 Task: Add an event with the title Project Retrospective, date '2024/03/14', time 8:00 AM to 10:00 AMand add a description: Join us at the Networking Mixer Event and unlock a world of professional opportunities. Connect with like-minded individuals, expand your network, and forge relationships that can propel your career to new heights. With a diverse group of professionals in attendance, you will leave inspired, informed, and equipped with valuable connections to support your professional journey., put the event into Green category . Add location for the event as: 789 Clerigos Church, Porto, Portugal, logged in from the account softage.1@softage.netand send the event invitation to softage.9@softage.net and softage.10@softage.net. Set a reminder for the event 1 hour before
Action: Mouse moved to (74, 86)
Screenshot: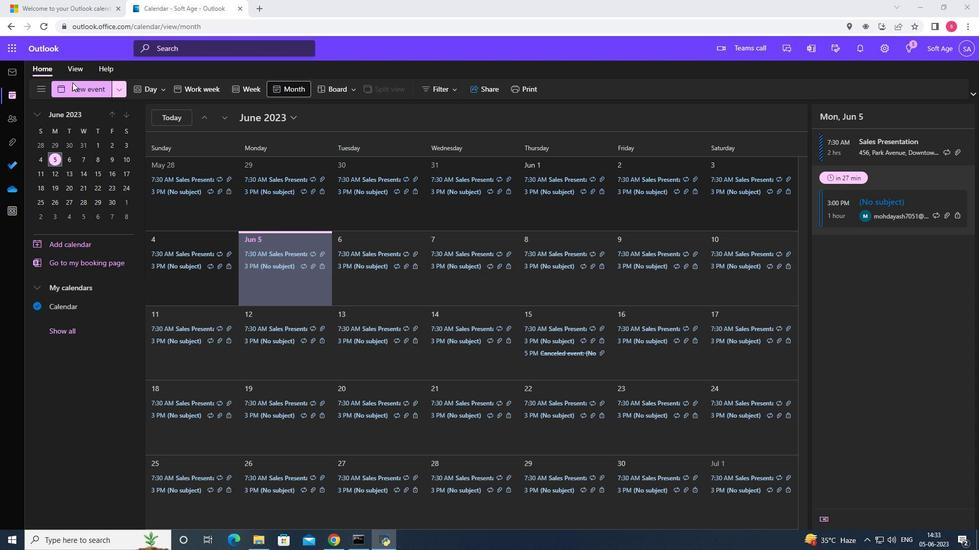
Action: Mouse pressed left at (74, 86)
Screenshot: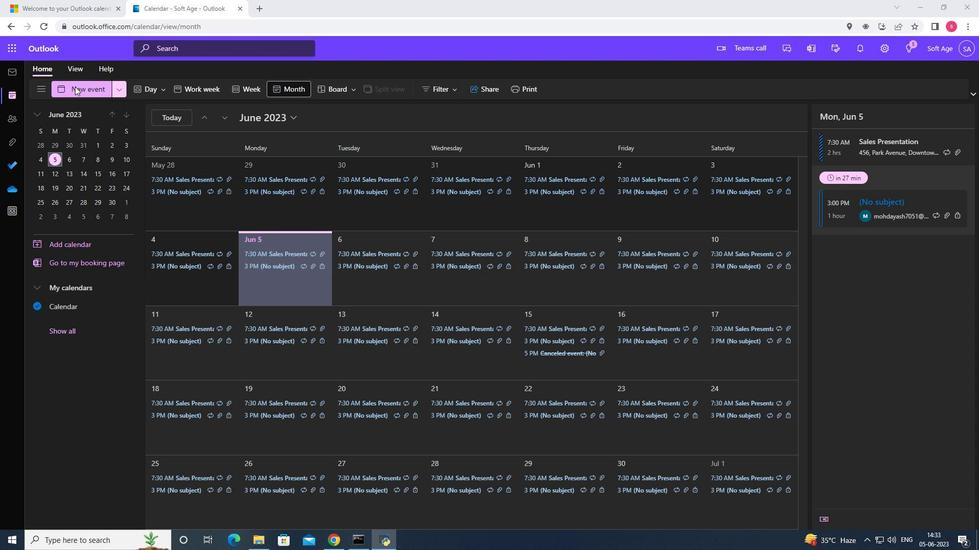 
Action: Mouse moved to (322, 147)
Screenshot: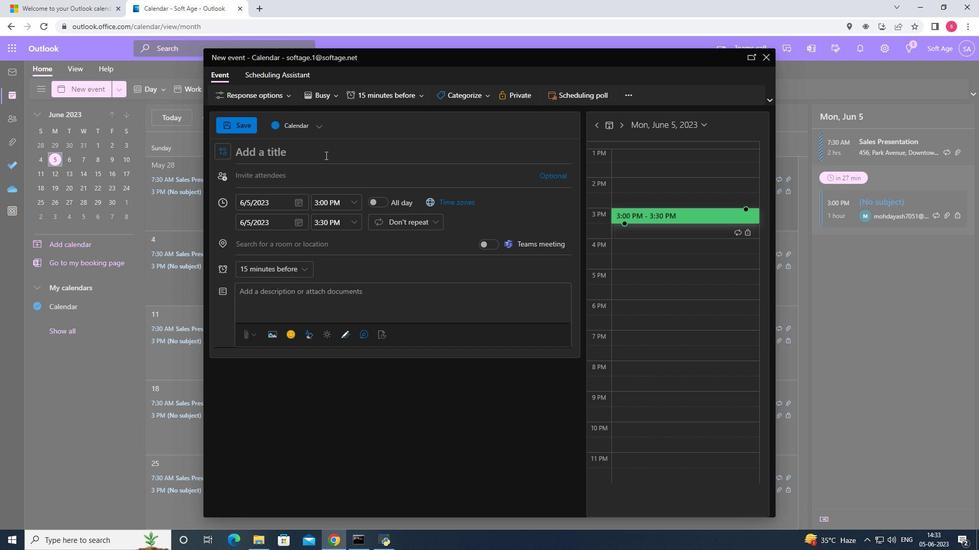 
Action: Mouse pressed left at (322, 147)
Screenshot: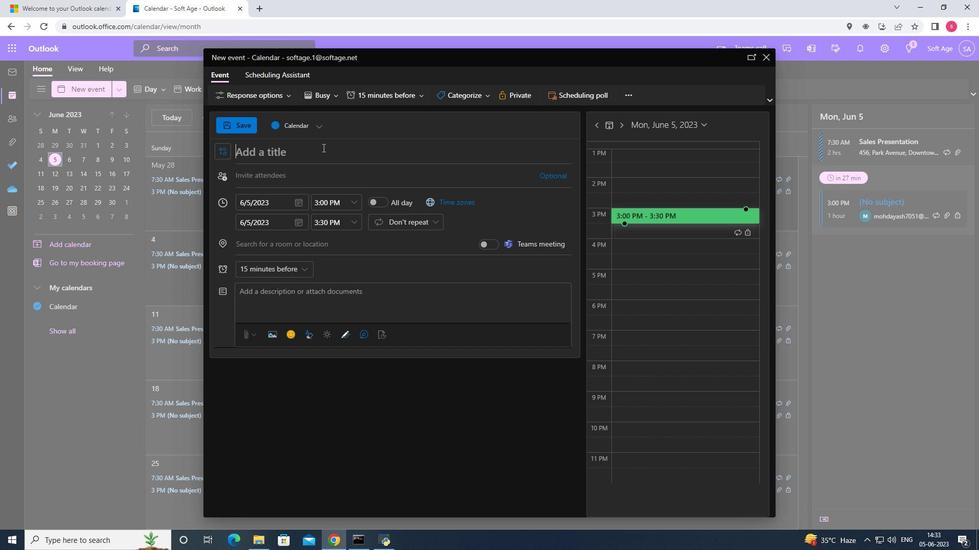 
Action: Key pressed <Key.shift>R<Key.backspace><Key.shift>Project<Key.space><Key.shift><Key.shift>Res<Key.backspace>trospective
Screenshot: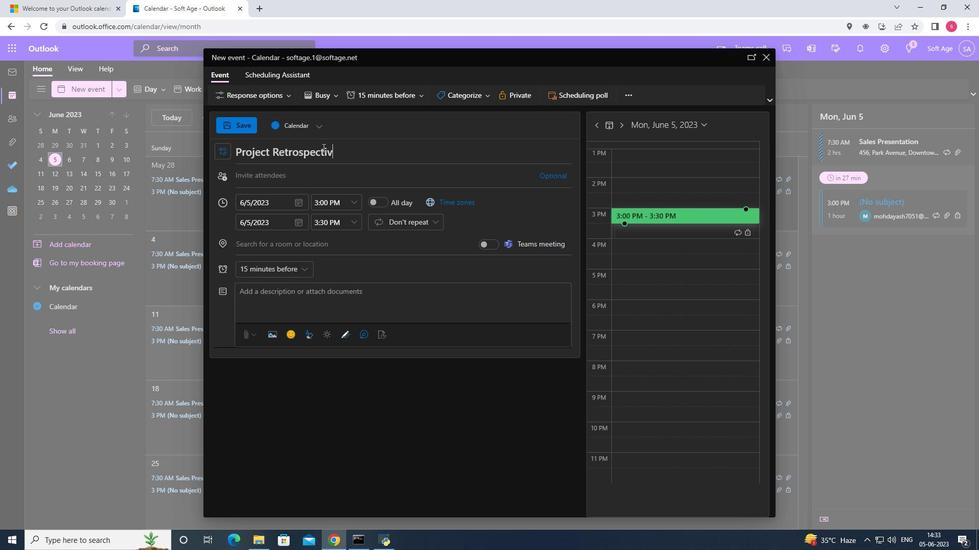 
Action: Mouse moved to (300, 206)
Screenshot: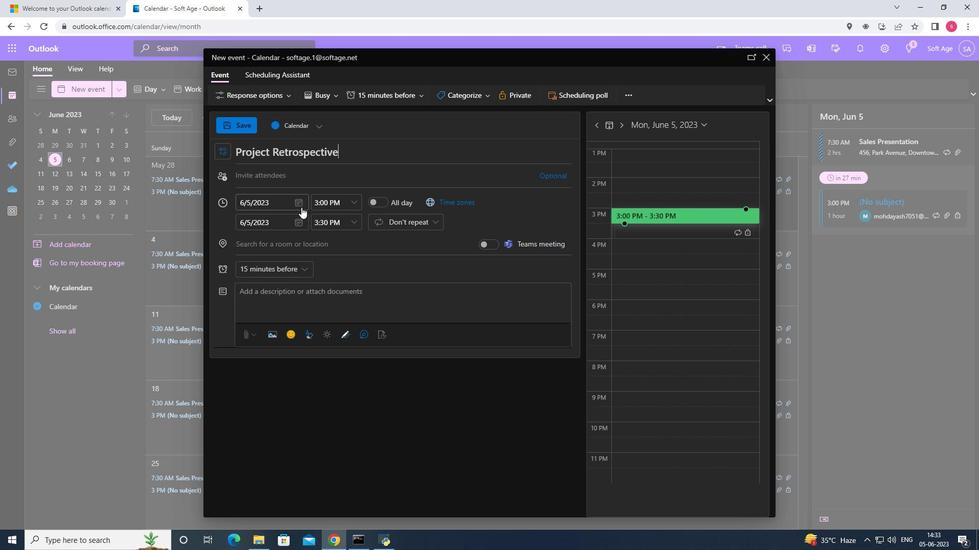 
Action: Mouse pressed left at (300, 206)
Screenshot: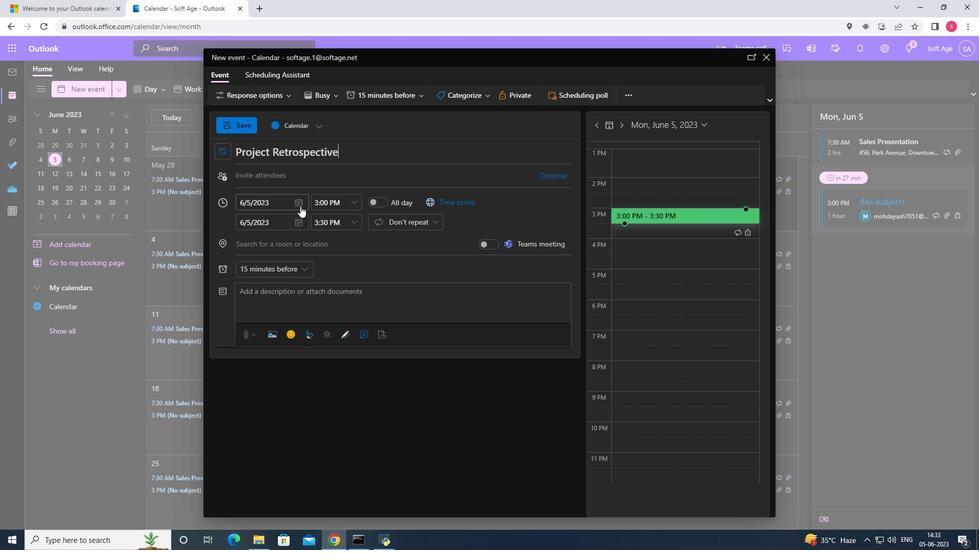 
Action: Mouse moved to (340, 221)
Screenshot: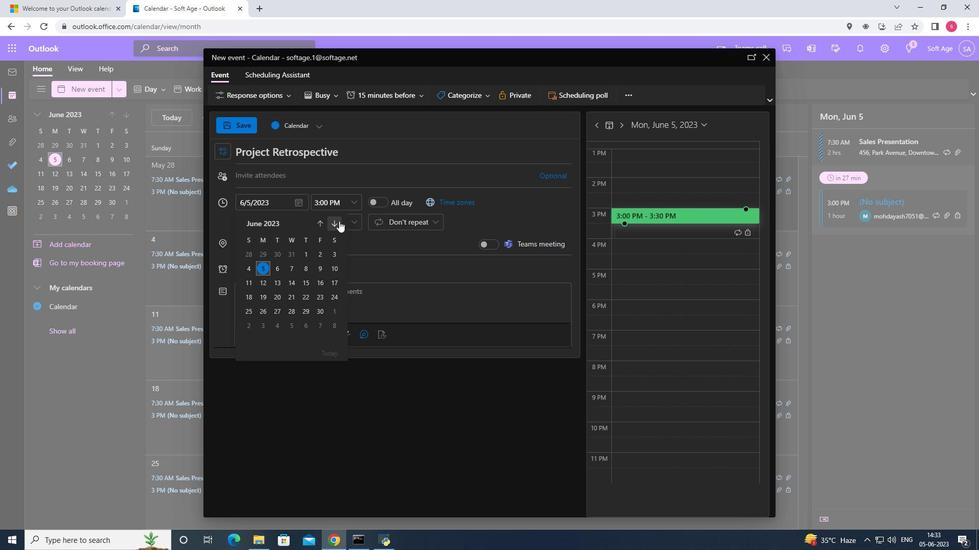 
Action: Mouse pressed left at (340, 221)
Screenshot: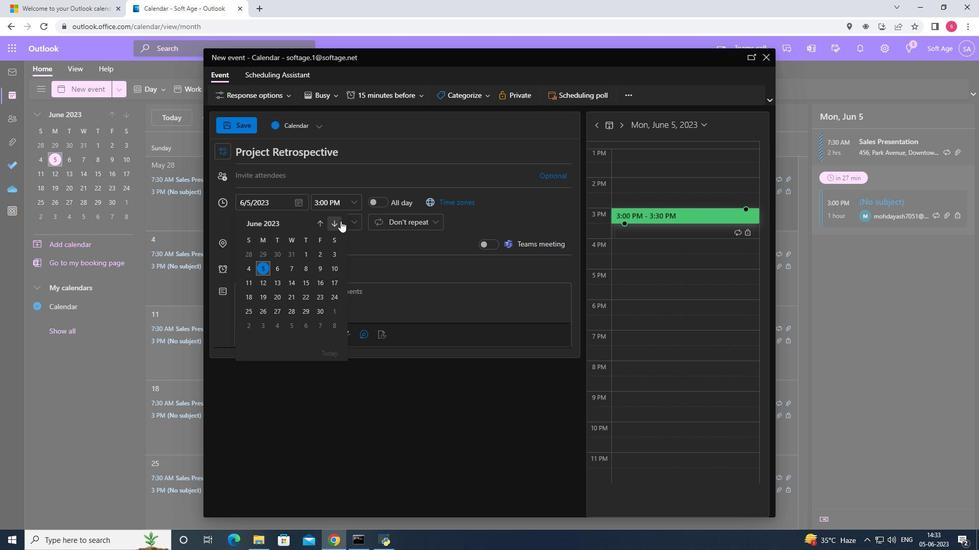
Action: Mouse pressed left at (340, 221)
Screenshot: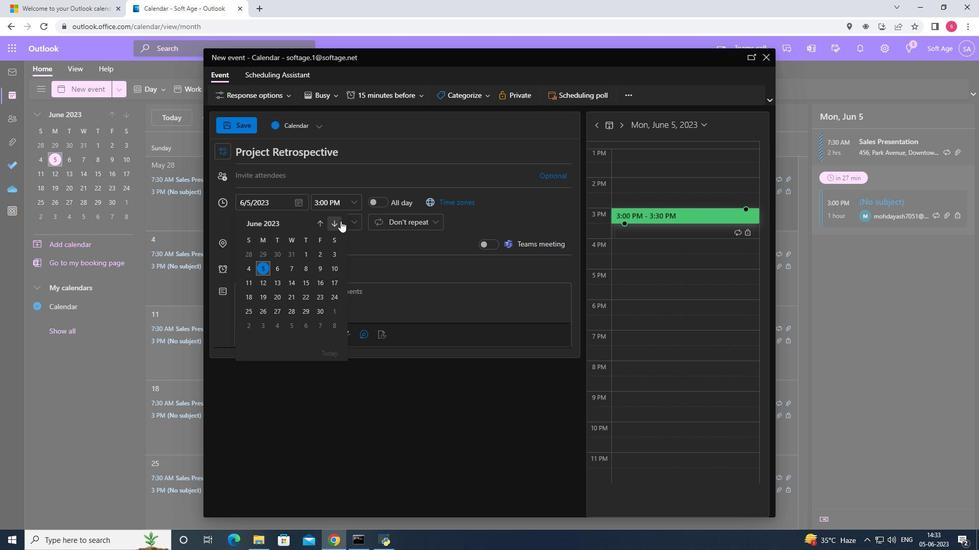 
Action: Mouse pressed left at (340, 221)
Screenshot: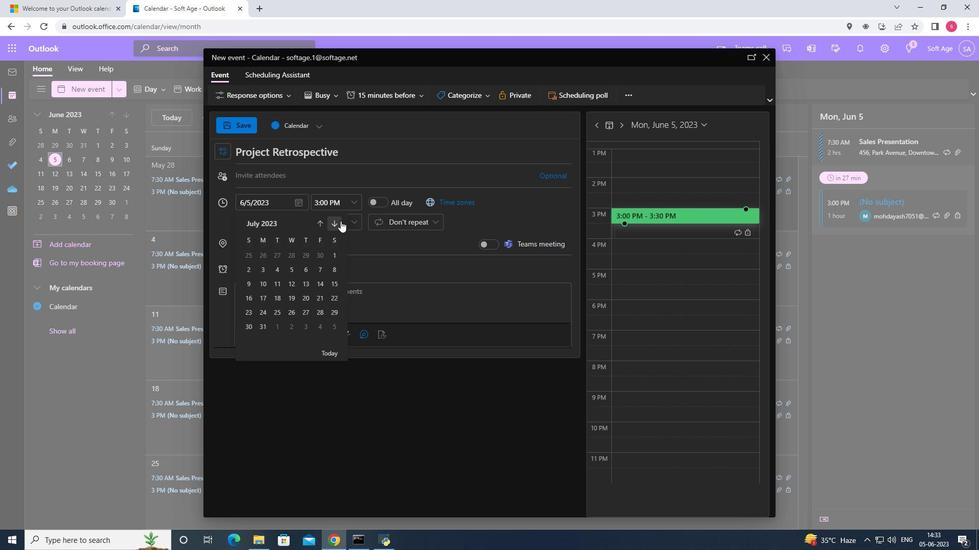 
Action: Mouse pressed left at (340, 221)
Screenshot: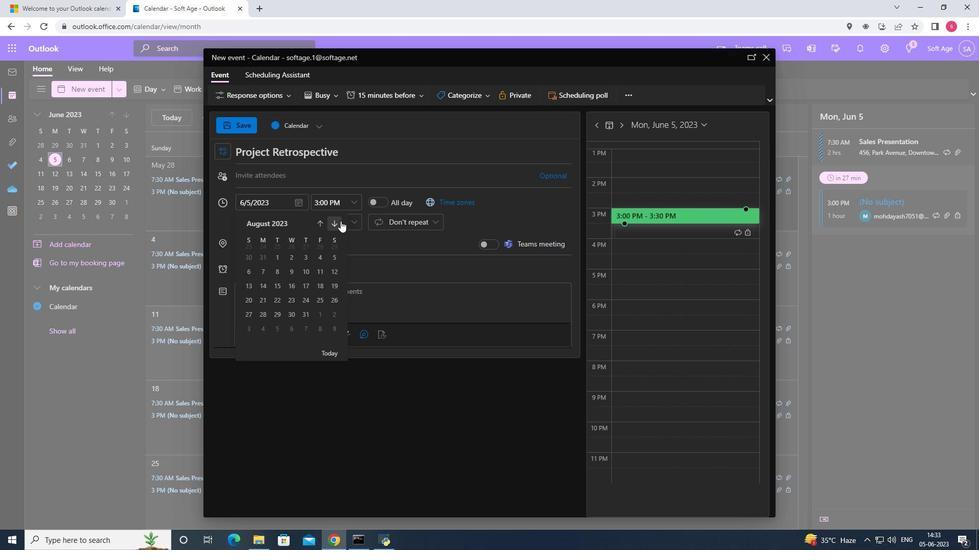 
Action: Mouse moved to (340, 221)
Screenshot: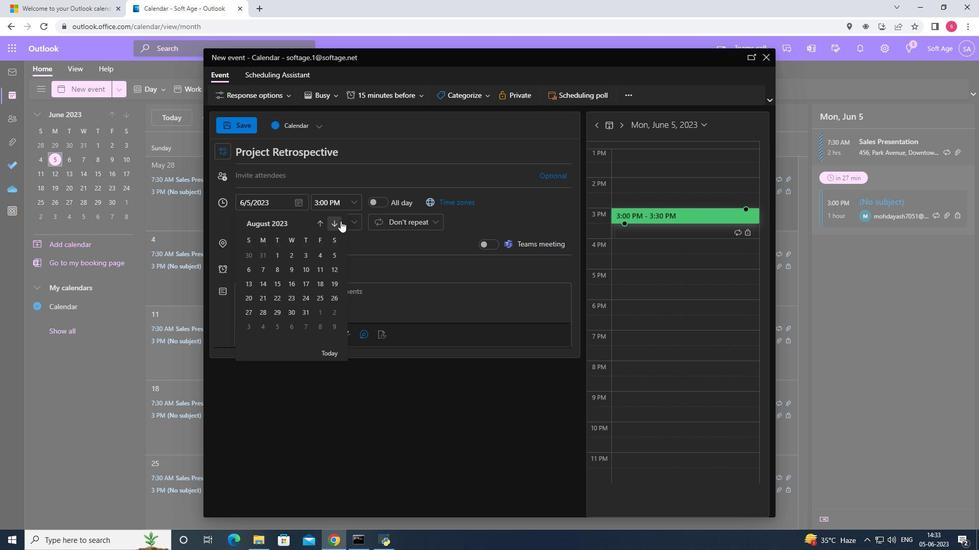 
Action: Mouse pressed left at (340, 221)
Screenshot: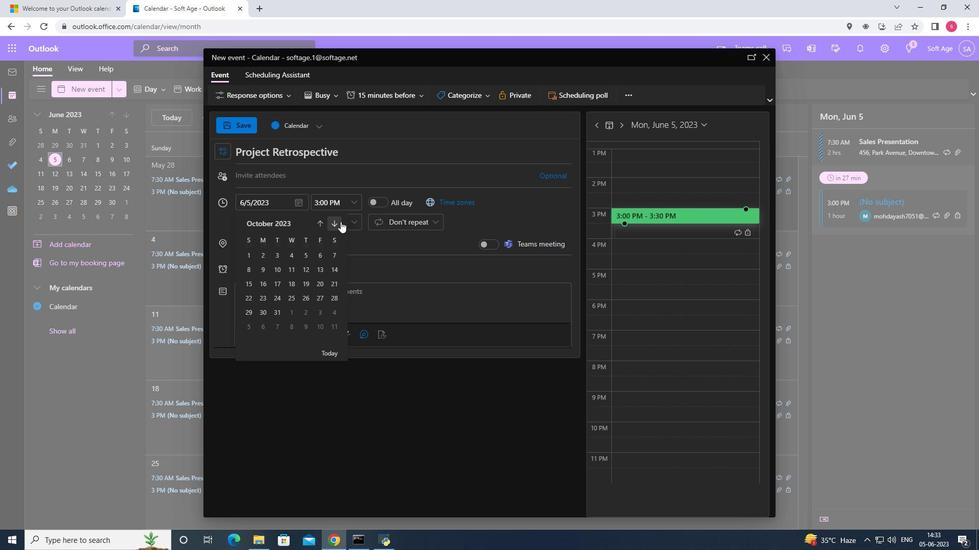 
Action: Mouse pressed left at (340, 221)
Screenshot: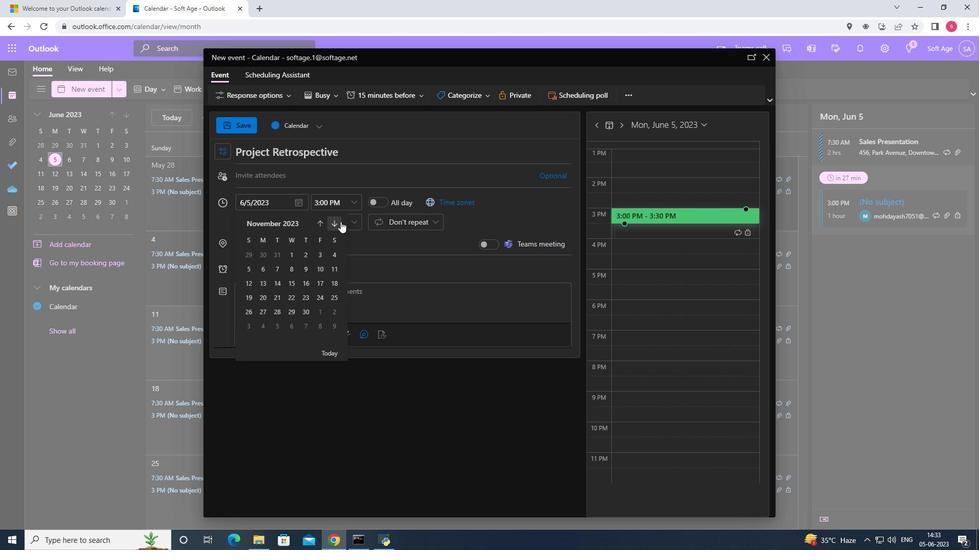 
Action: Mouse pressed left at (340, 221)
Screenshot: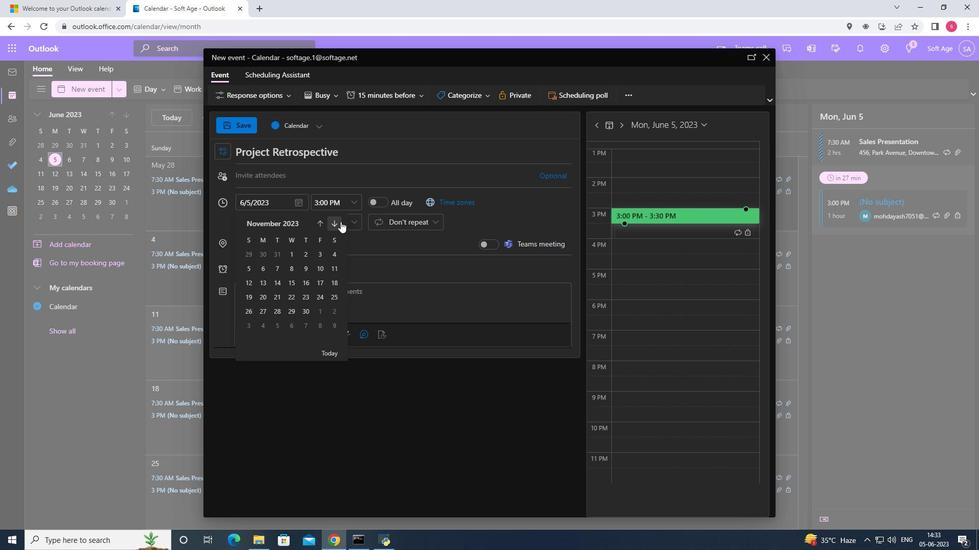 
Action: Mouse pressed left at (340, 221)
Screenshot: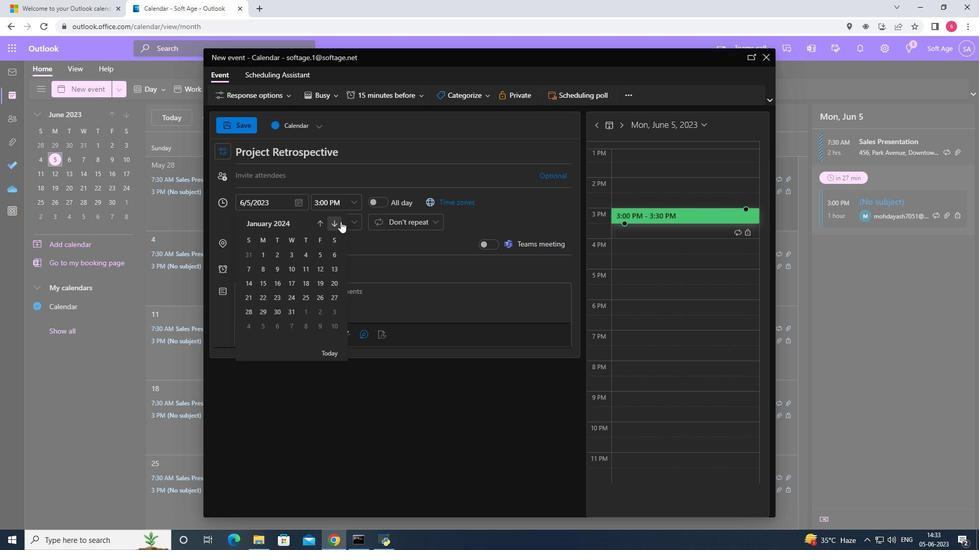 
Action: Mouse pressed left at (340, 221)
Screenshot: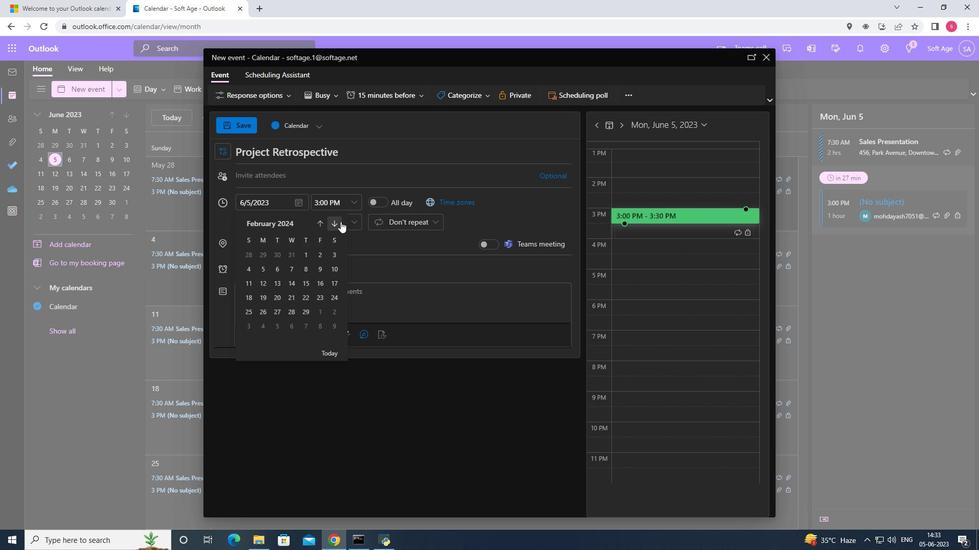 
Action: Mouse pressed left at (340, 221)
Screenshot: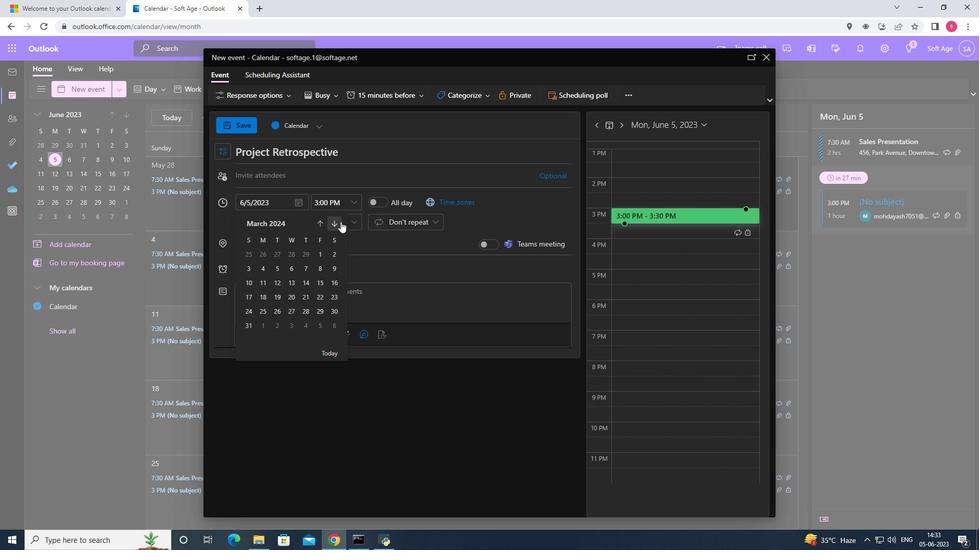 
Action: Mouse moved to (317, 223)
Screenshot: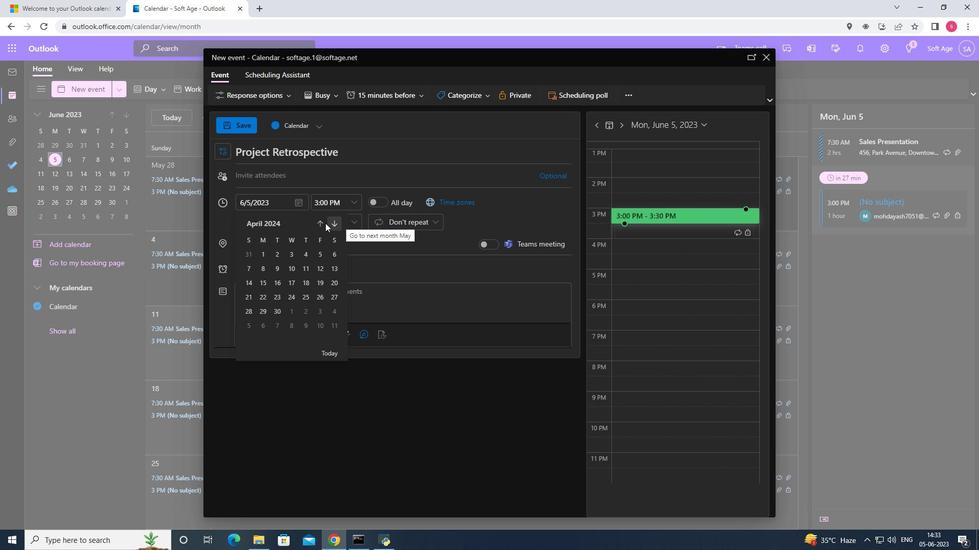 
Action: Mouse pressed left at (317, 223)
Screenshot: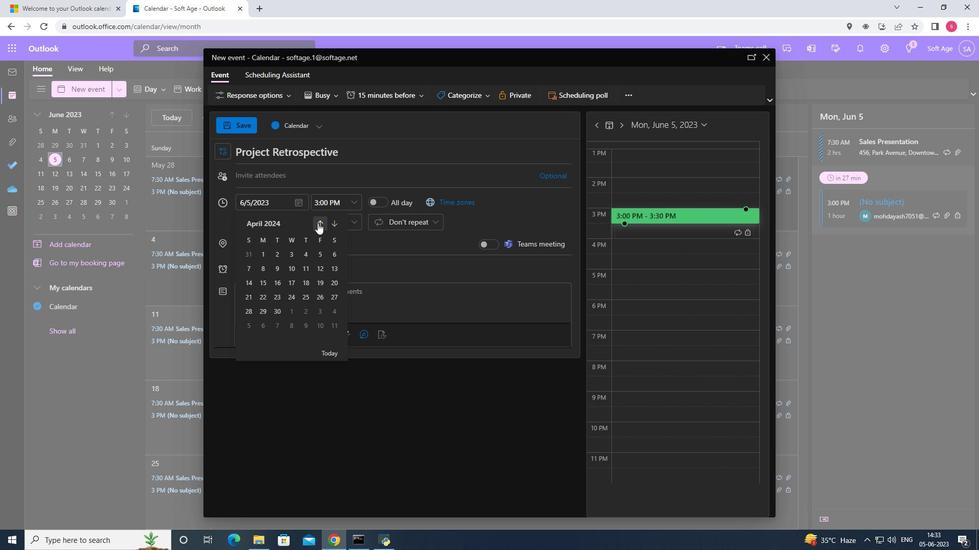 
Action: Mouse moved to (302, 283)
Screenshot: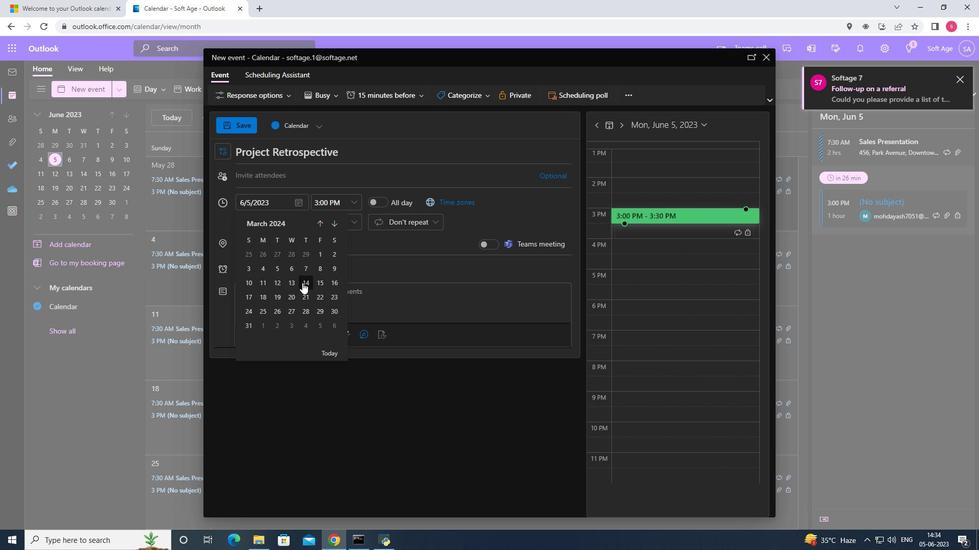 
Action: Mouse pressed left at (302, 283)
Screenshot: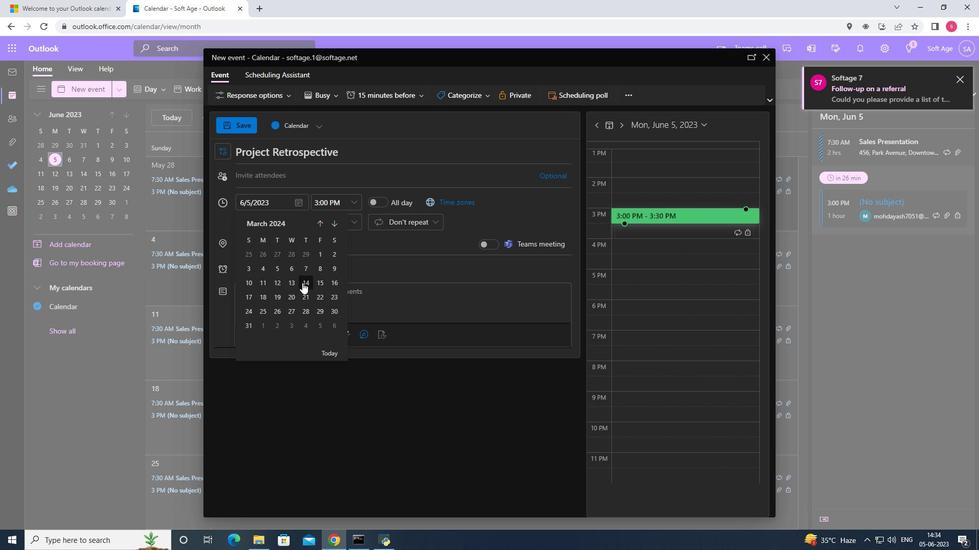 
Action: Mouse moved to (357, 205)
Screenshot: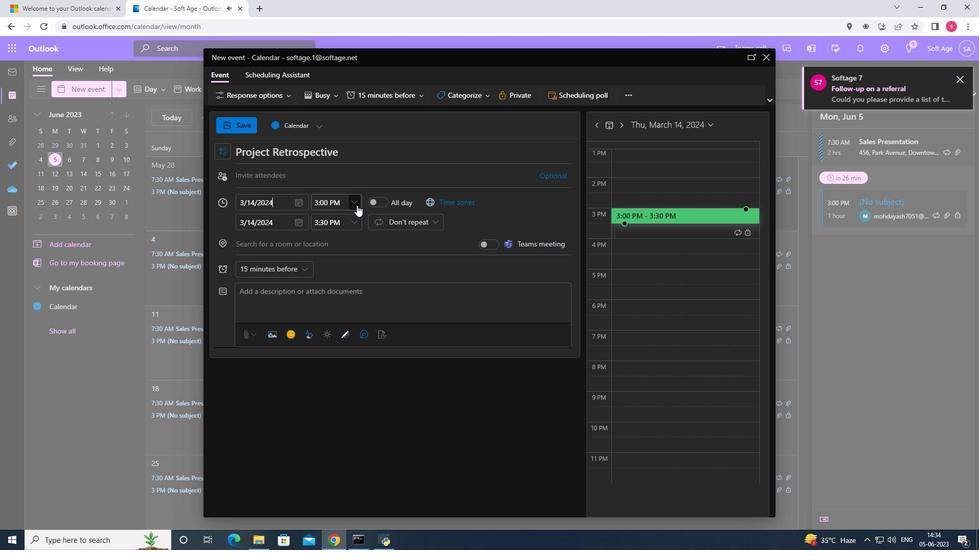 
Action: Mouse pressed left at (357, 205)
Screenshot: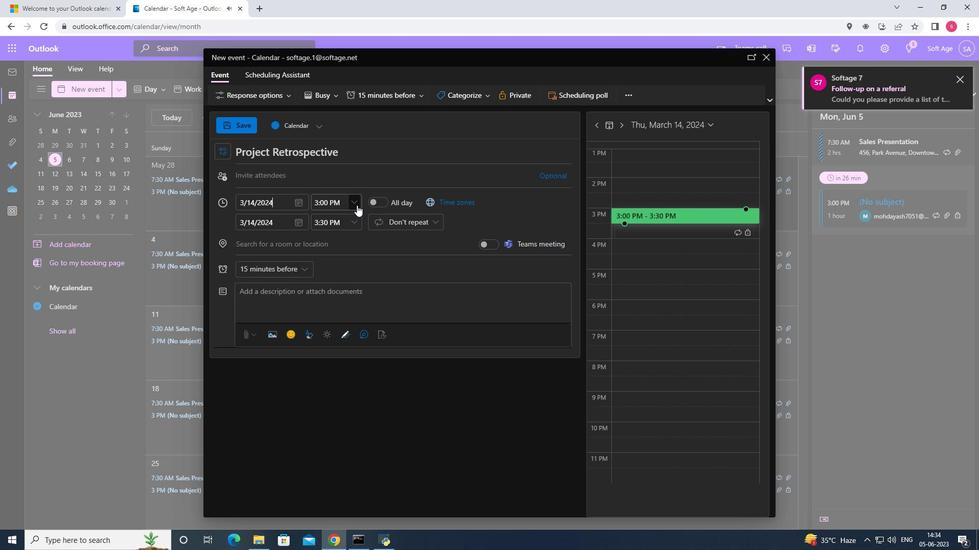 
Action: Mouse moved to (371, 216)
Screenshot: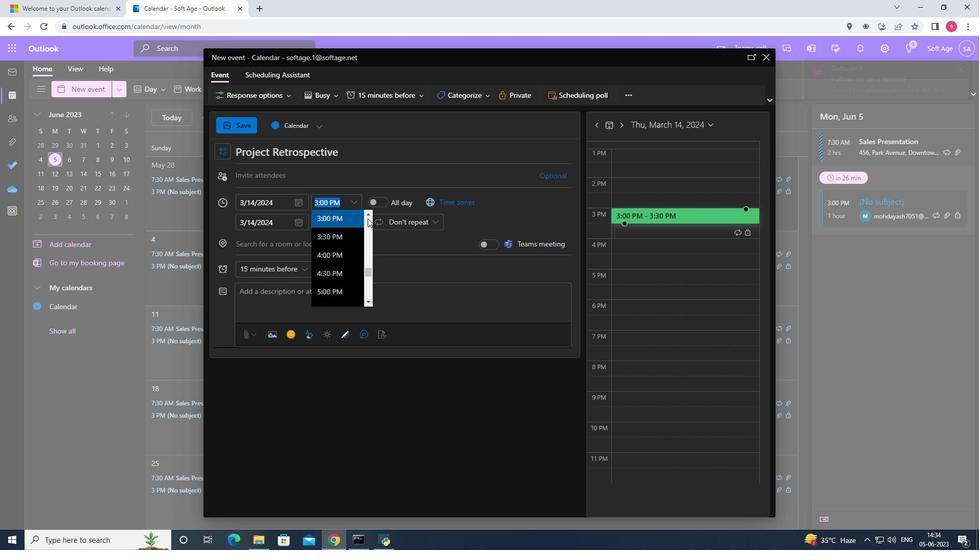 
Action: Mouse pressed left at (371, 216)
Screenshot: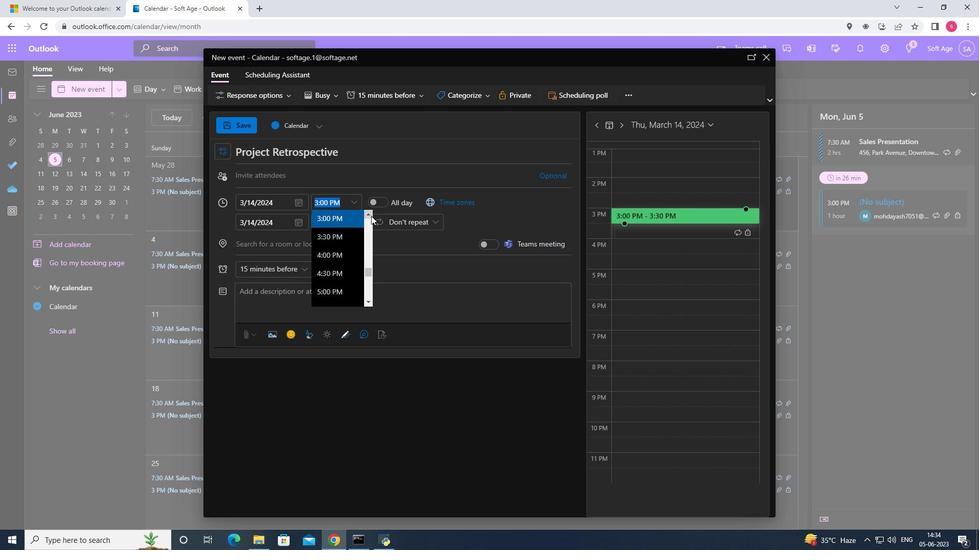 
Action: Mouse pressed left at (371, 216)
Screenshot: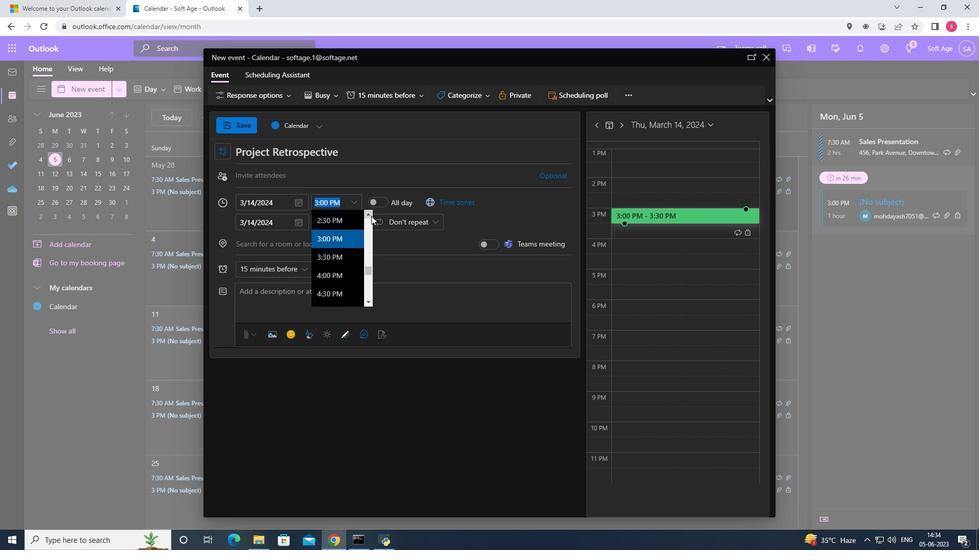 
Action: Mouse pressed left at (371, 216)
Screenshot: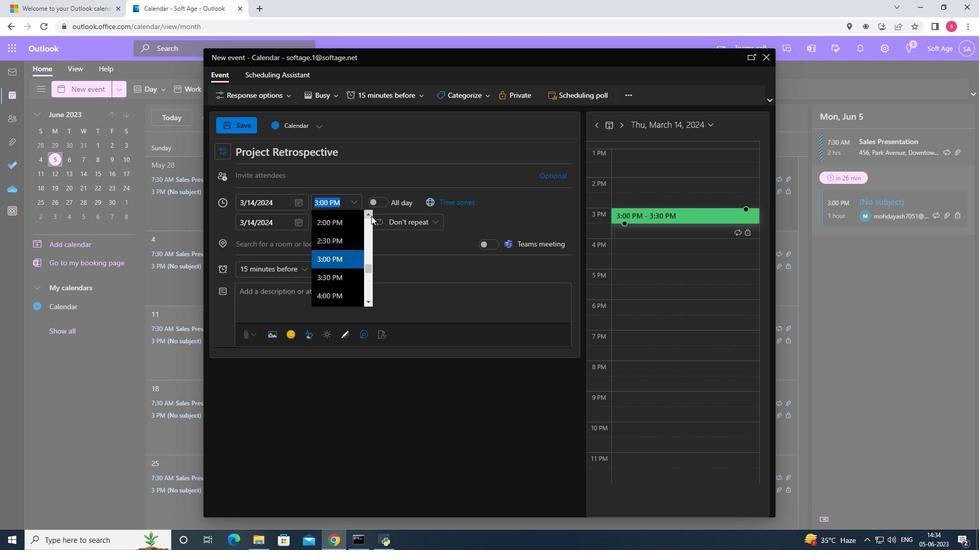 
Action: Mouse pressed left at (371, 216)
Screenshot: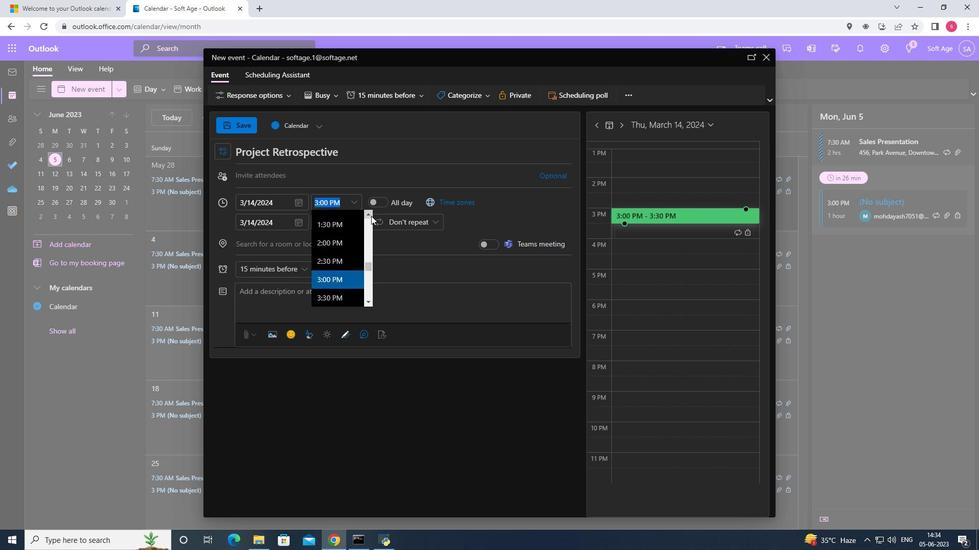 
Action: Mouse pressed left at (371, 216)
Screenshot: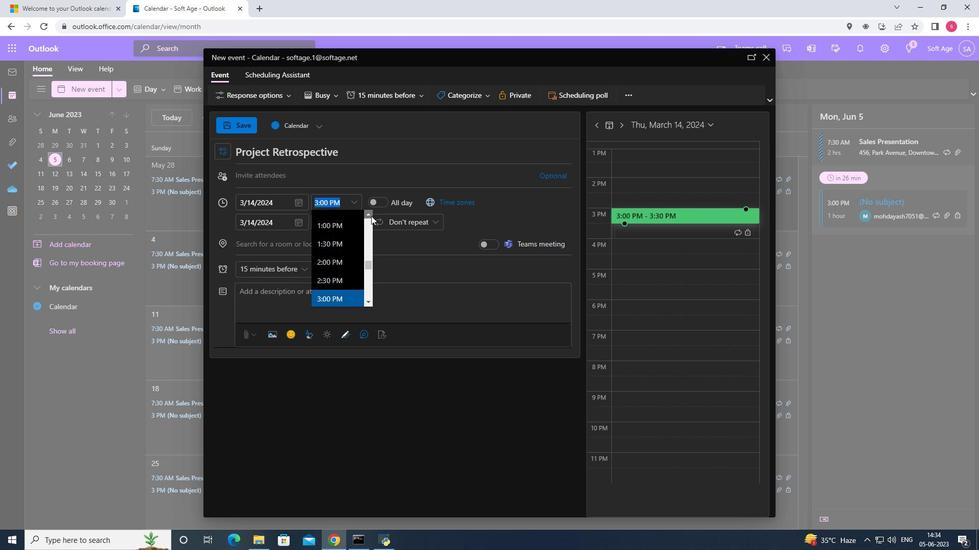 
Action: Mouse pressed left at (371, 216)
Screenshot: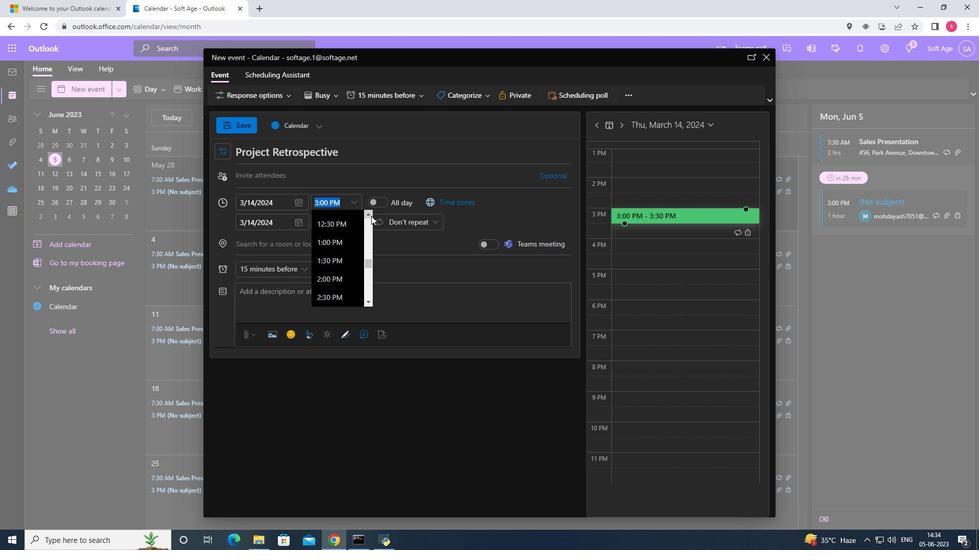 
Action: Mouse pressed left at (371, 216)
Screenshot: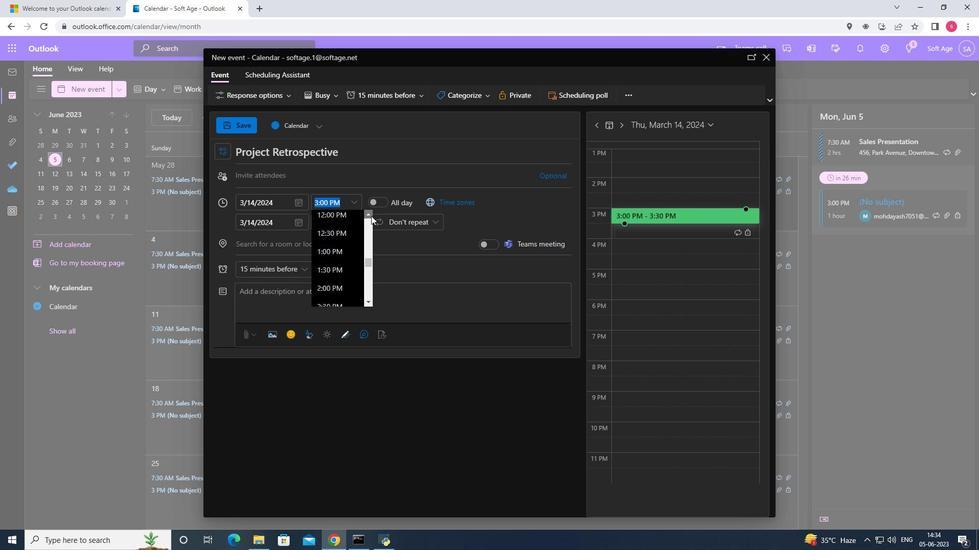 
Action: Mouse pressed left at (371, 216)
Screenshot: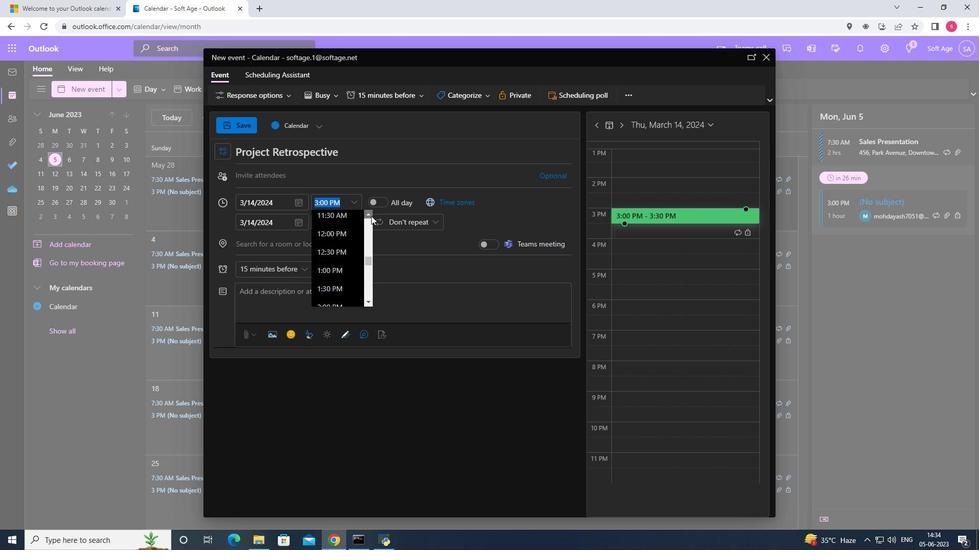 
Action: Mouse pressed left at (371, 216)
Screenshot: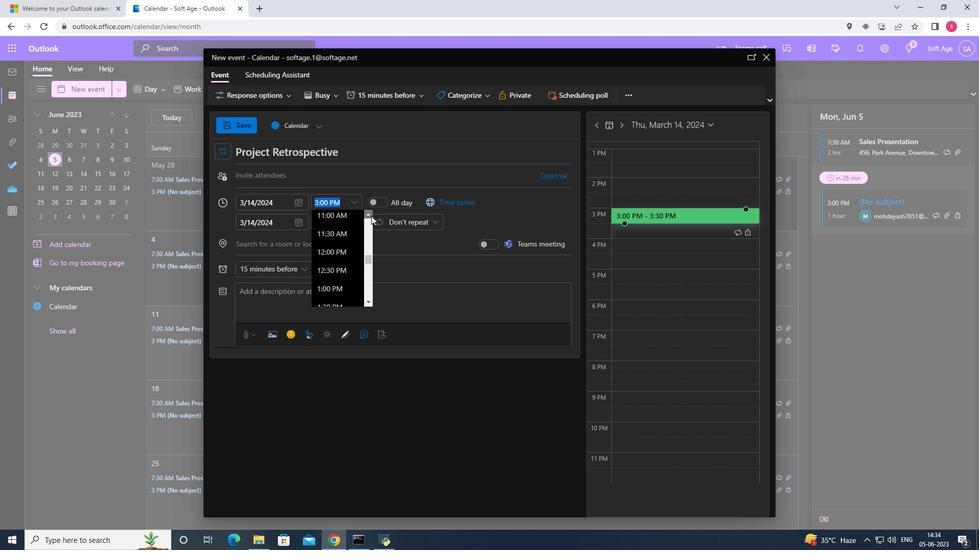 
Action: Mouse pressed left at (371, 216)
Screenshot: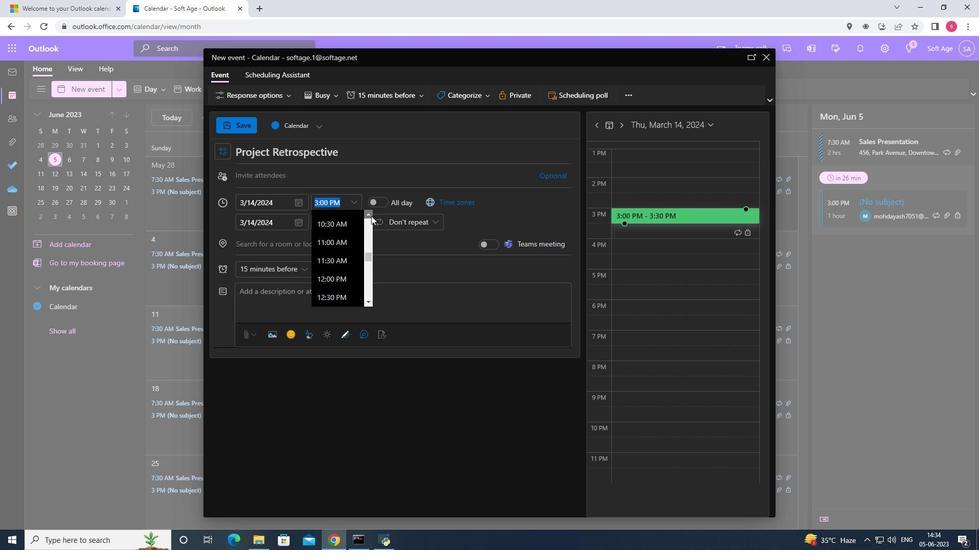 
Action: Mouse pressed left at (371, 216)
Screenshot: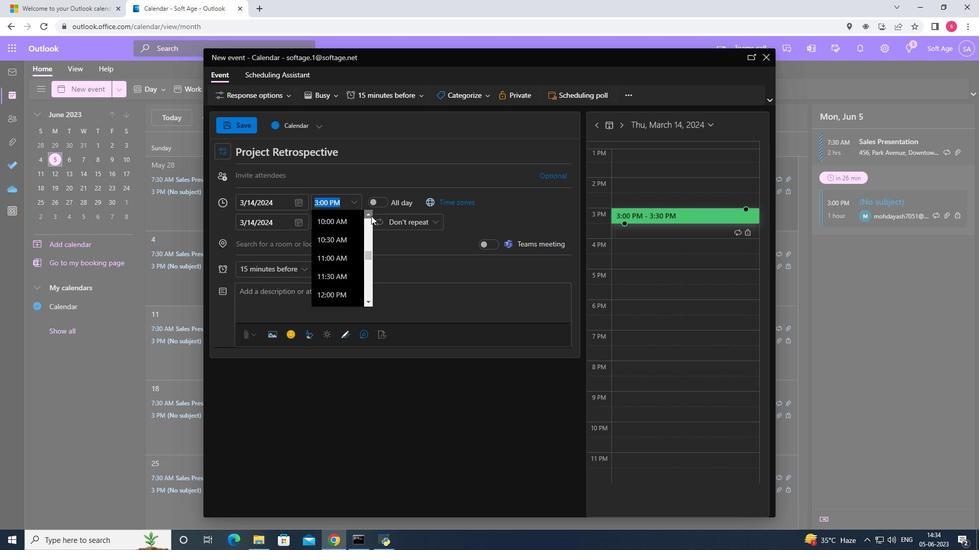 
Action: Mouse pressed left at (371, 216)
Screenshot: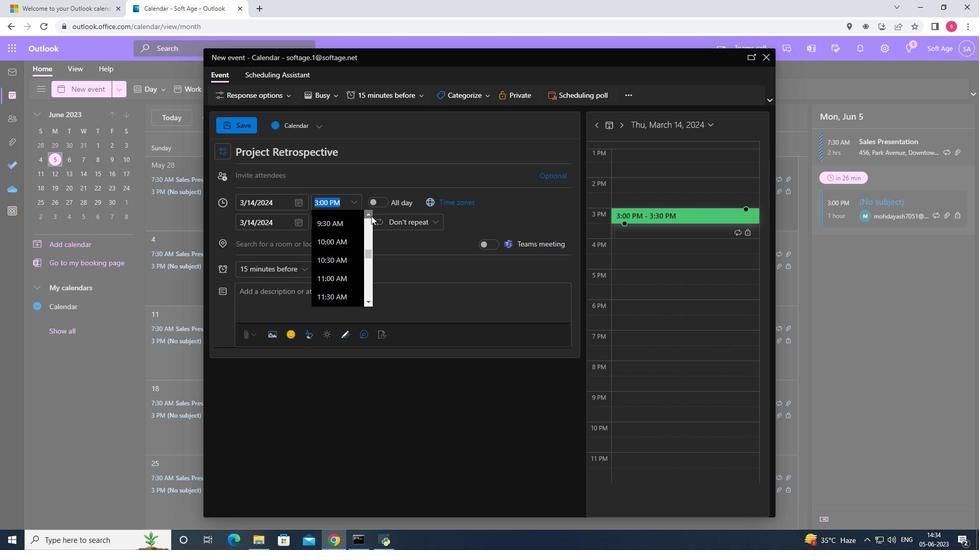 
Action: Mouse pressed left at (371, 216)
Screenshot: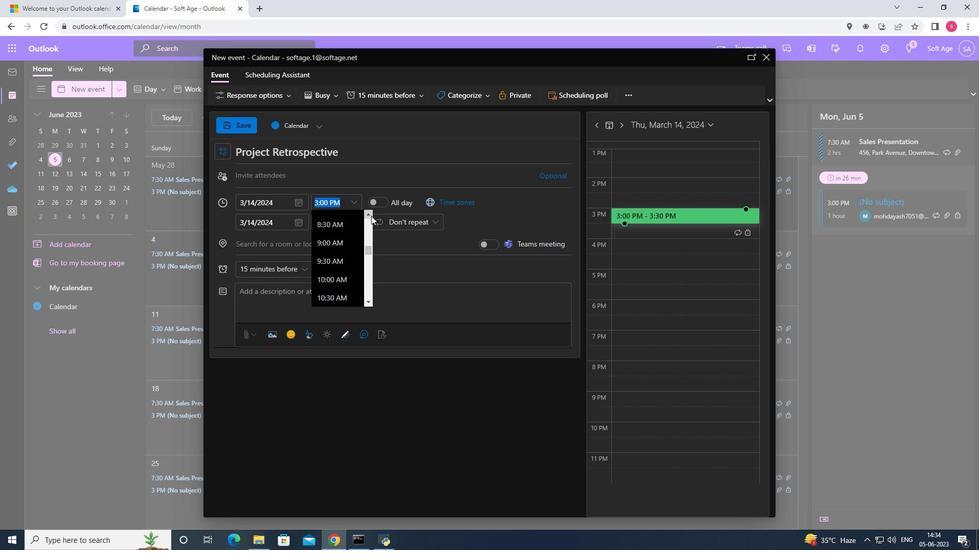 
Action: Mouse moved to (344, 221)
Screenshot: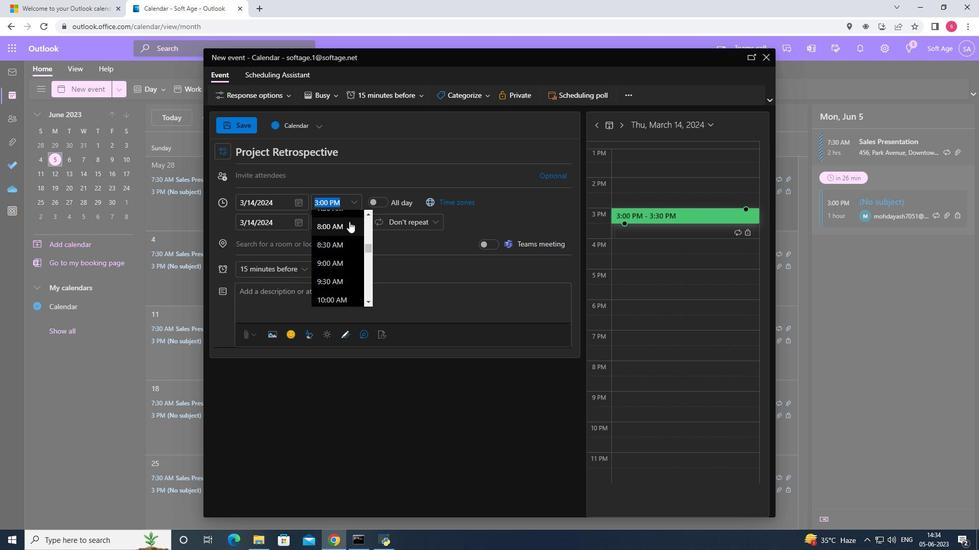 
Action: Mouse pressed left at (344, 221)
Screenshot: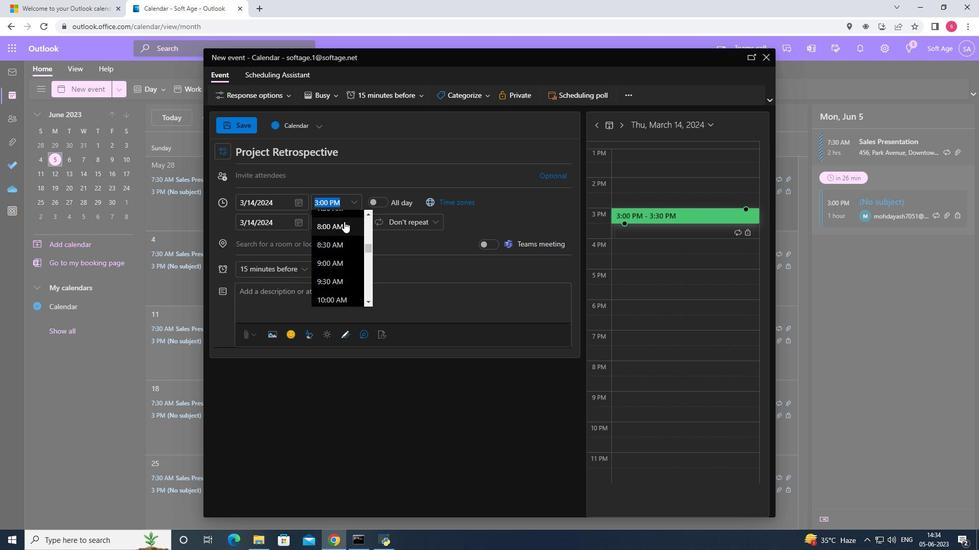 
Action: Mouse moved to (359, 226)
Screenshot: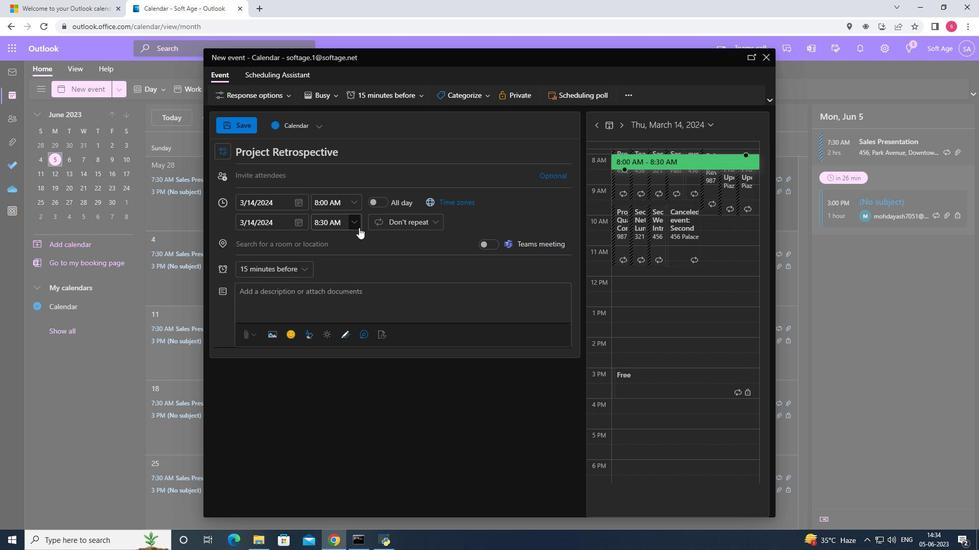 
Action: Mouse pressed left at (359, 226)
Screenshot: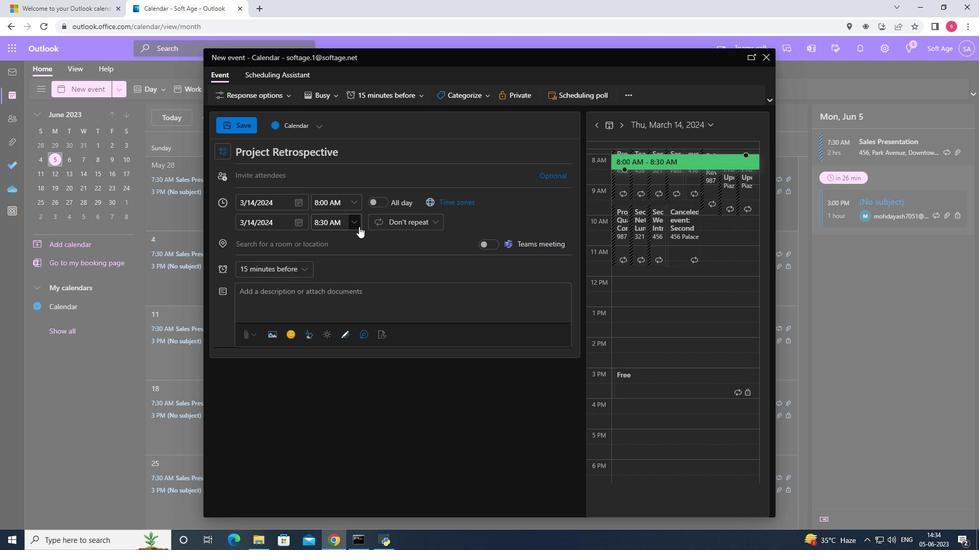 
Action: Mouse moved to (334, 292)
Screenshot: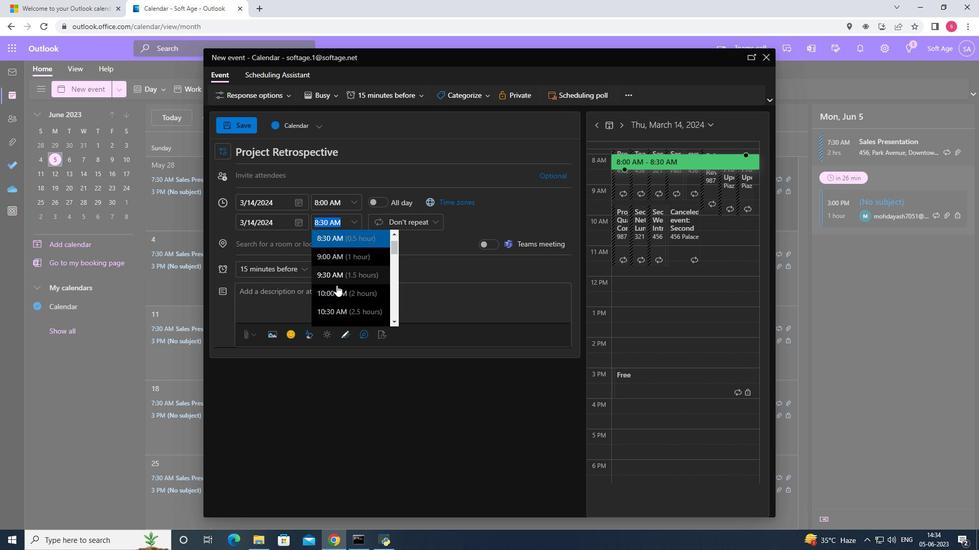 
Action: Mouse pressed left at (334, 292)
Screenshot: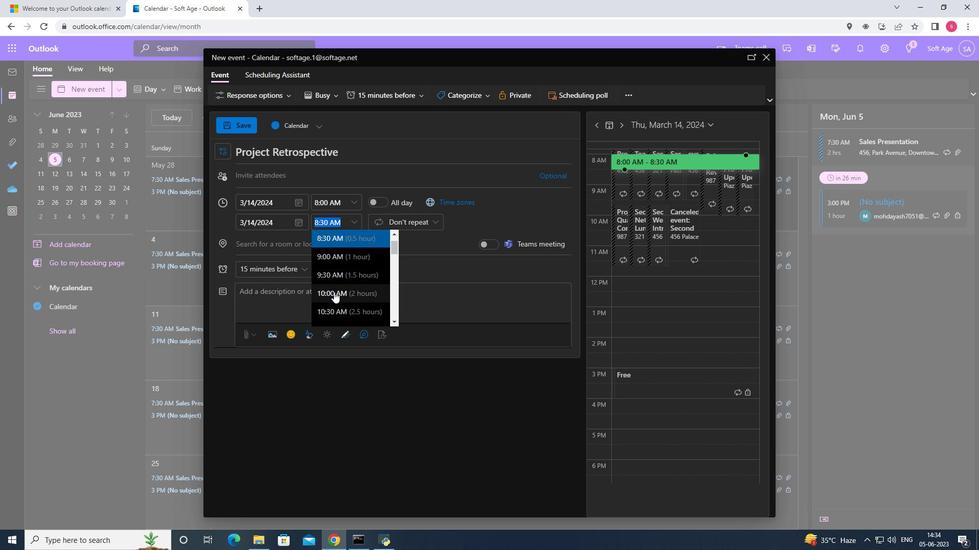 
Action: Mouse moved to (318, 293)
Screenshot: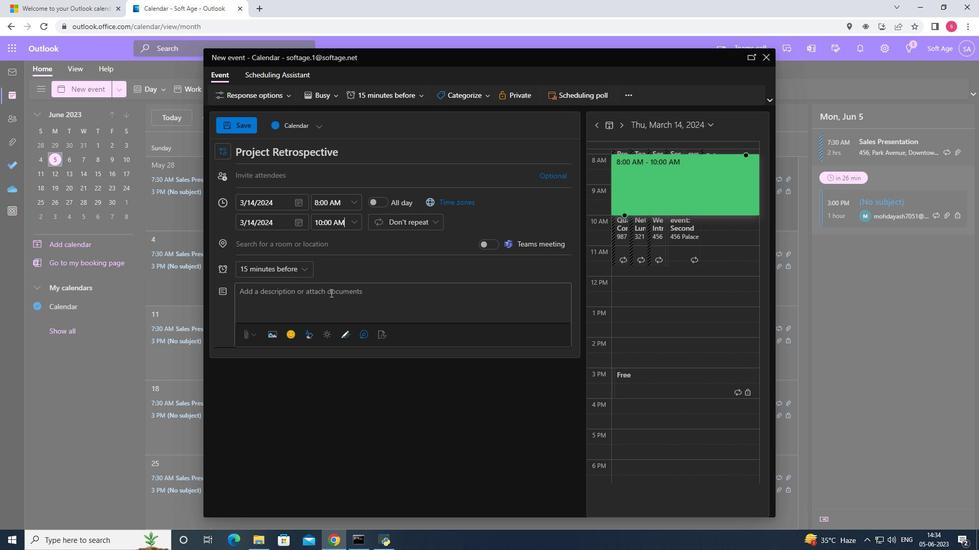 
Action: Mouse pressed left at (318, 293)
Screenshot: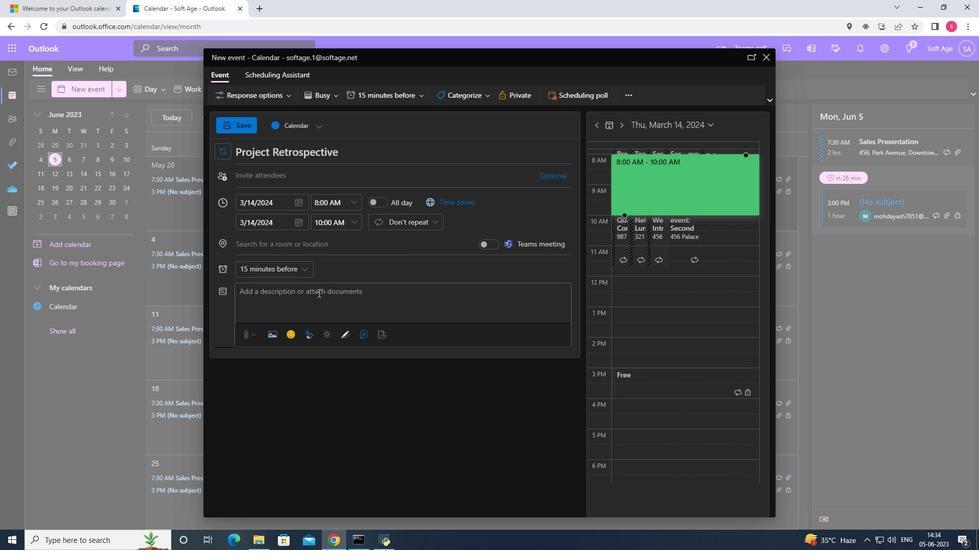 
Action: Key pressed <Key.shift><Key.shift><Key.shift><Key.shift><Key.shift><Key.shift>Join<Key.space>us<Key.space>at<Key.space>the<Key.space>networking<Key.space><Key.shift><Key.shift><Key.shift><Key.shift><Key.shift><Key.shift><Key.shift><Key.shift><Key.shift><Key.shift><Key.shift><Key.shift><Key.shift><Key.shift><Key.shift><Key.shift><Key.shift><Key.shift><Key.shift><Key.shift><Key.shift><Key.shift><Key.shift><Key.shift><Key.shift><Key.shift><Key.shift><Key.shift><Key.shift><Key.shift>Mixer<Key.space><Key.shift>event<Key.space>and<Key.space><Key.shift><Key.shift><Key.shift><Key.shift><Key.shift><Key.shift><Key.shift><Key.shift><Key.shift><Key.shift><Key.shift><Key.shift><Key.shift><Key.shift><Key.shift><Key.shift><Key.shift><Key.shift><Key.shift><Key.shift><Key.shift><Key.shift><Key.shift><Key.shift><Key.shift><Key.shift><Key.shift><Key.shift><Key.shift><Key.shift><Key.shift><Key.shift><Key.shift><Key.shift><Key.shift><Key.shift><Key.shift><Key.shift><Key.shift><Key.shift><Key.shift><Key.shift><Key.shift>unlock<Key.space>a<Key.space>world<Key.space>of<Key.space>professional<Key.space>opportunities.<Key.space>c<Key.backspace><Key.shift>Connect<Key.space>with<Key.space>like<Key.space><Key.backspace>-<Key.shift>M<Key.backspace>minded<Key.space><Key.shift>In<Key.backspace><Key.backspace>individuals<Key.space><Key.backspace>,<Key.space>expand<Key.space>your<Key.space>network<Key.space><Key.backspace>,<Key.space>and<Key.space>forge<Key.space>relationships<Key.space>that<Key.space>can<Key.space>propel<Key.space>yoy<Key.backspace>ur<Key.space>career<Key.space>to<Key.space>new<Key.space>heights.<Key.space><Key.shift>With<Key.space>a<Key.space>diverse<Key.space>group<Key.space>of<Key.space>professionals<Key.space>in<Key.space>attendance,<Key.space>you<Key.space>will<Key.space>leave<Key.space>inspired,<Key.space>informed<Key.space><Key.backspace>,<Key.space>and<Key.space>equipped<Key.space>with<Key.space>valuable<Key.space>connections<Key.space>to<Key.space>support<Key.space>your<Key.space>professional<Key.space>journey.
Screenshot: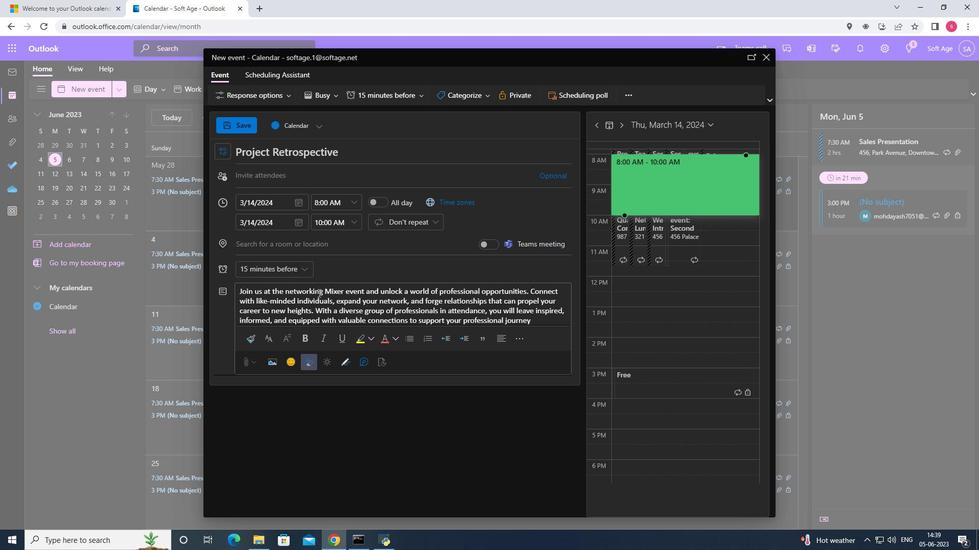 
Action: Mouse moved to (485, 93)
Screenshot: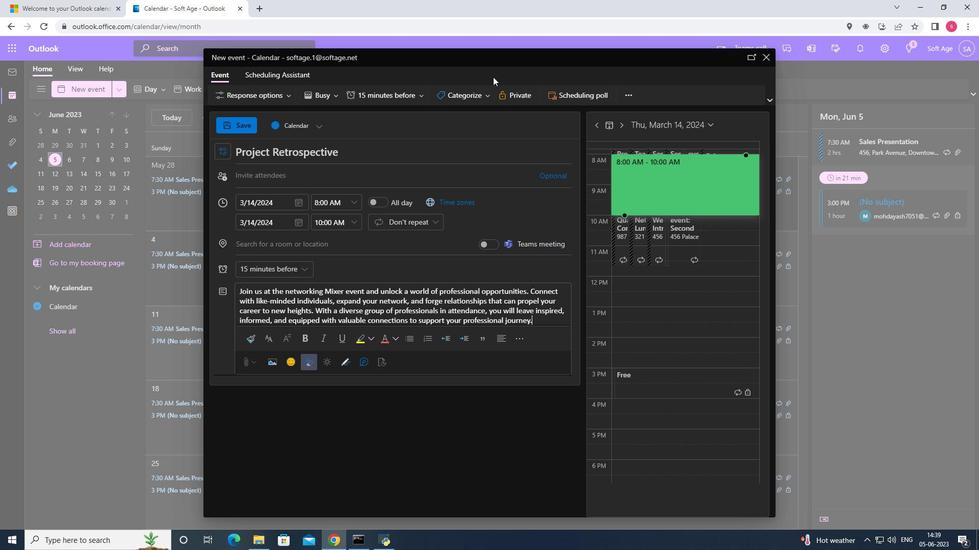 
Action: Mouse pressed left at (485, 93)
Screenshot: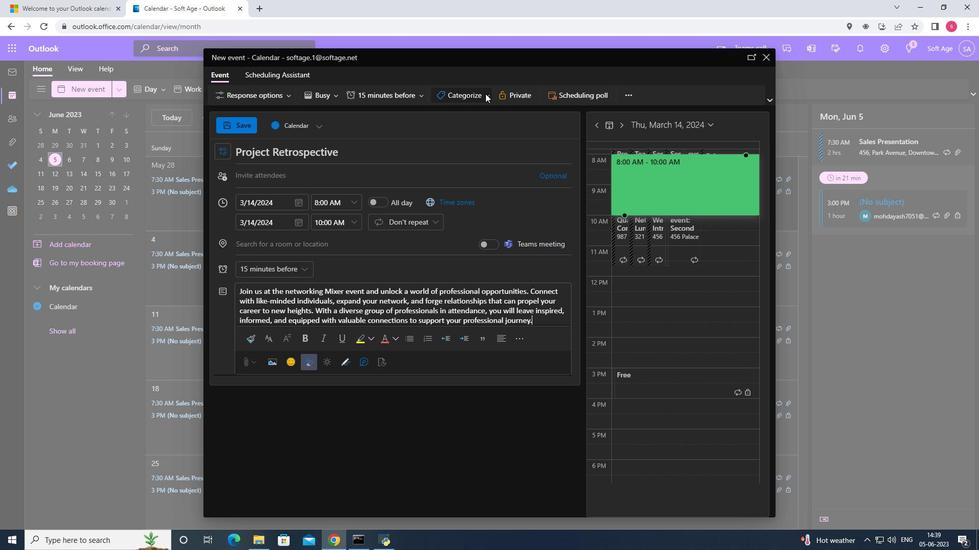 
Action: Mouse moved to (458, 164)
Screenshot: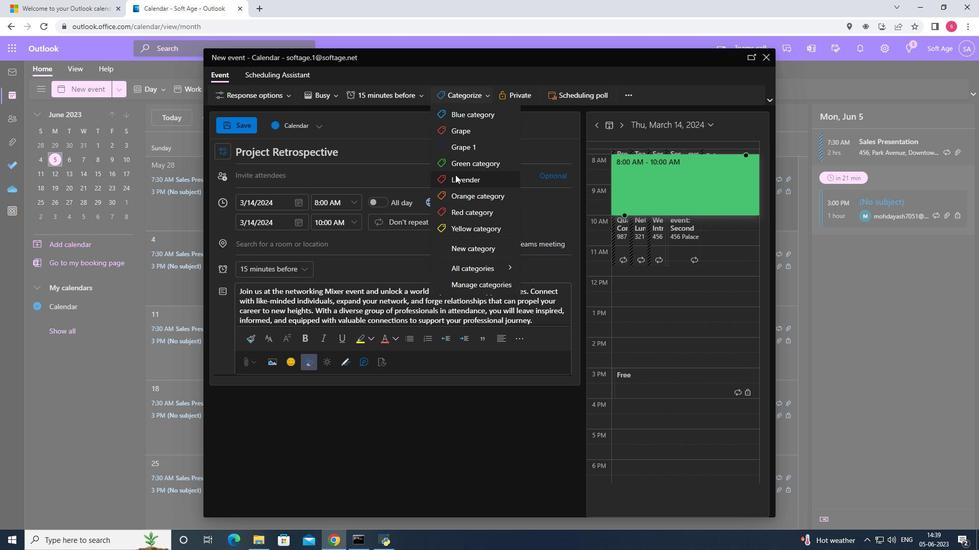 
Action: Mouse pressed left at (458, 164)
Screenshot: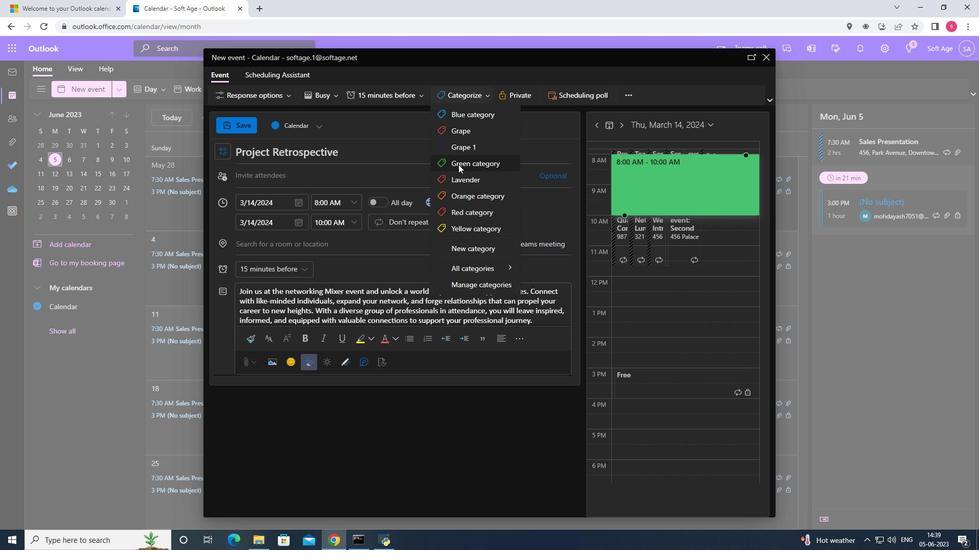 
Action: Mouse moved to (329, 246)
Screenshot: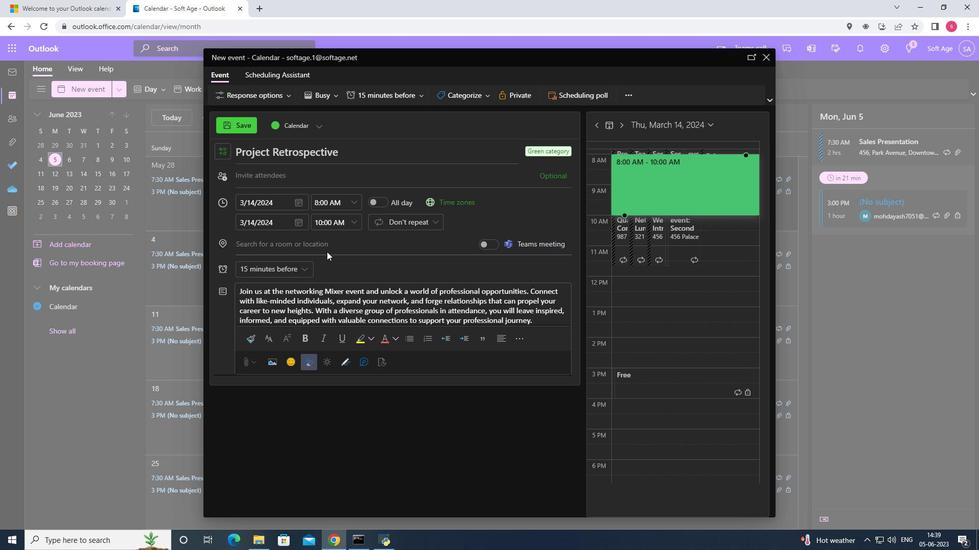 
Action: Mouse pressed left at (329, 246)
Screenshot: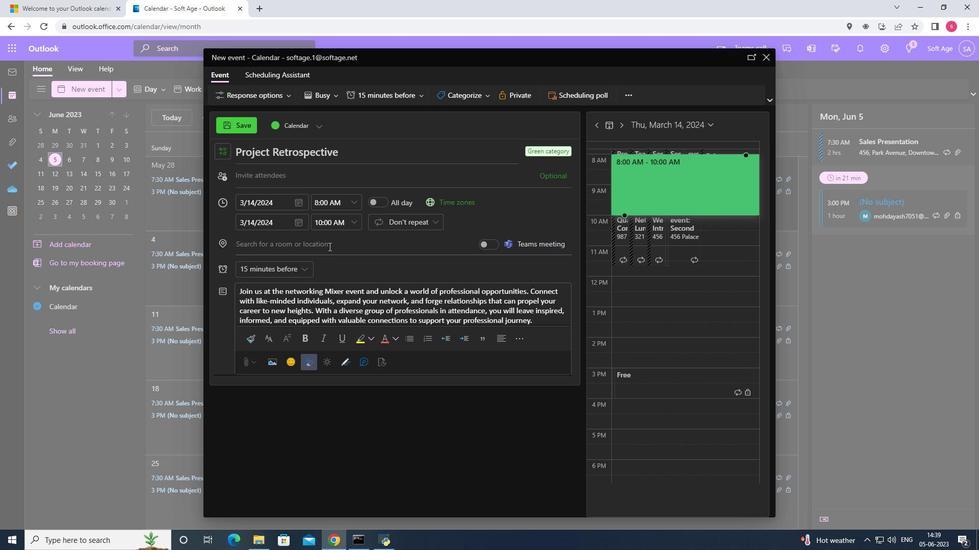 
Action: Key pressed 789<Key.space><Key.shift><Key.shift><Key.shift><Key.shift><Key.shift><Key.shift><Key.shift><Key.shift><Key.shift><Key.shift>clerigos<Key.space><Key.backspace><Key.backspace><Key.backspace><Key.backspace><Key.backspace><Key.backspace><Key.backspace><Key.backspace><Key.backspace><Key.shift><Key.shift><Key.shift><Key.shift><Key.shift><Key.shift><Key.shift><Key.shift>Clerigos<Key.space><Key.shift>Church<Key.space><Key.backspace>,<Key.space><Key.shift><Key.shift><Key.shift><Key.shift><Key.shift><Key.shift><Key.shift><Key.shift><Key.shift><Key.shift><Key.shift><Key.shift><Key.shift><Key.shift><Key.shift><Key.shift><Key.shift>Porto,<Key.space><Key.shift><Key.shift><Key.shift>Portugal
Screenshot: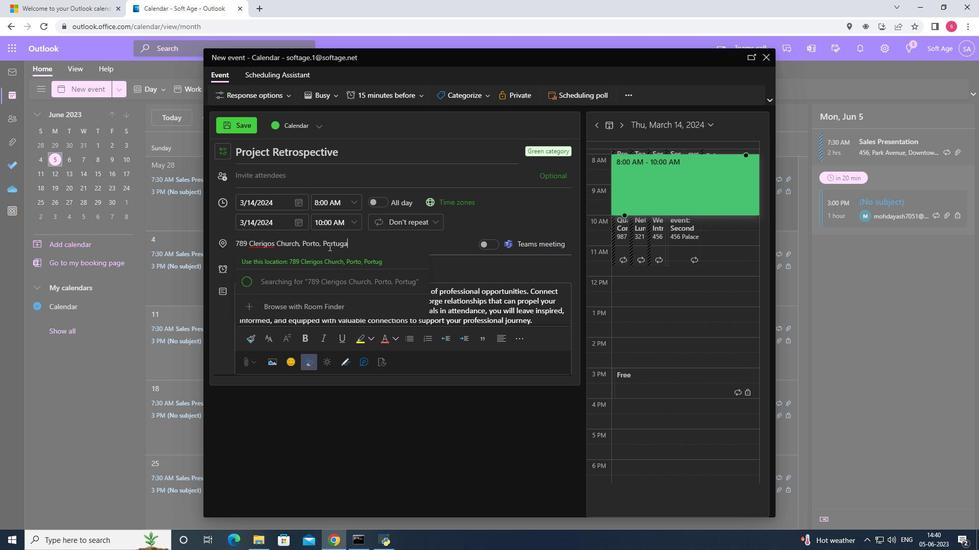 
Action: Mouse moved to (360, 260)
Screenshot: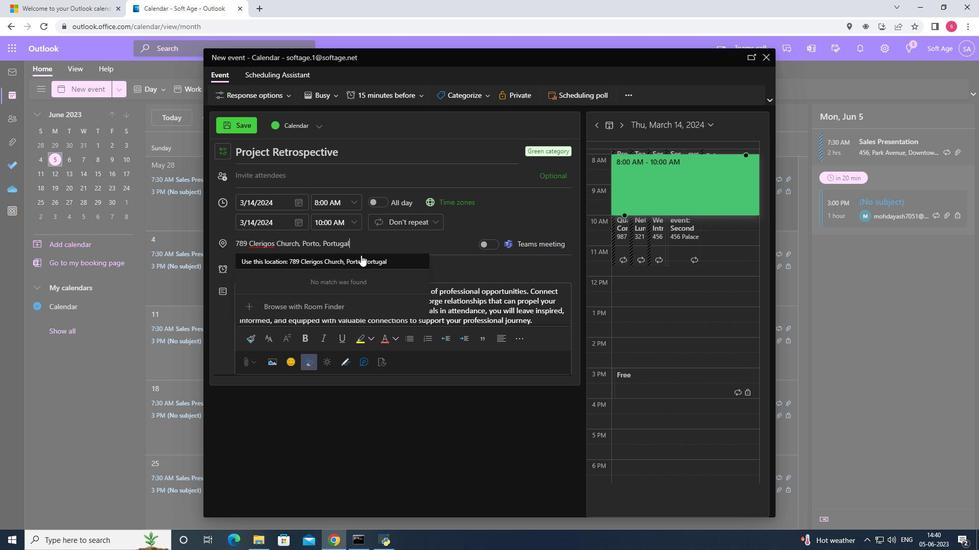 
Action: Mouse pressed left at (360, 260)
Screenshot: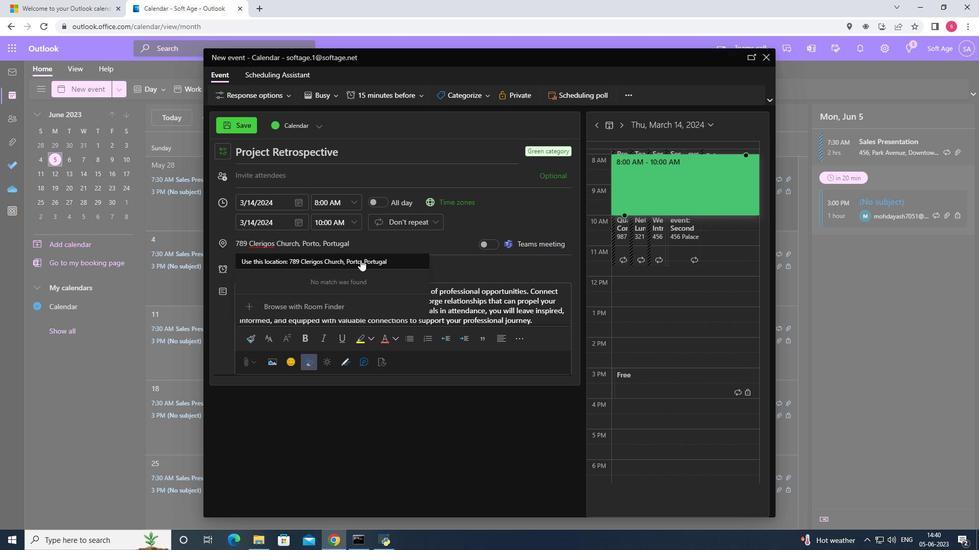 
Action: Mouse moved to (316, 172)
Screenshot: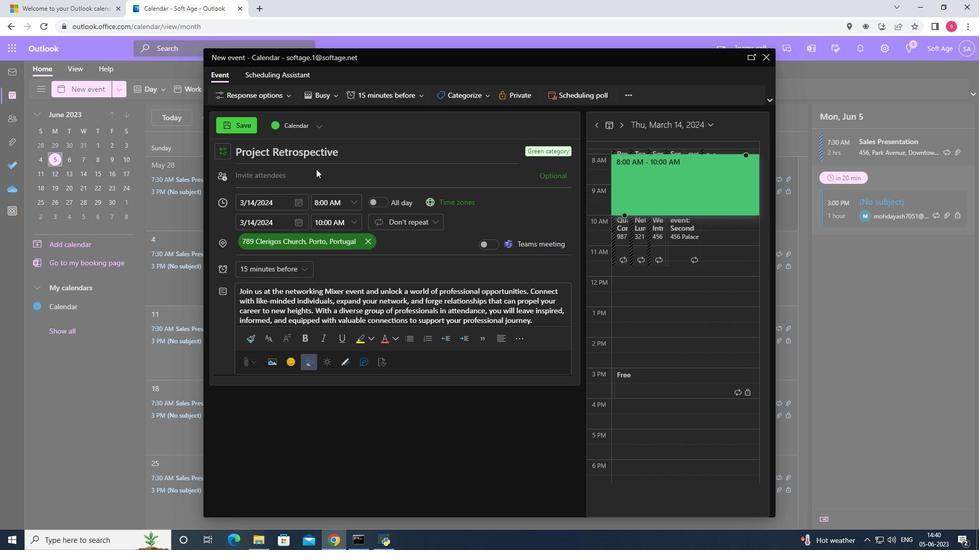 
Action: Mouse pressed left at (316, 172)
Screenshot: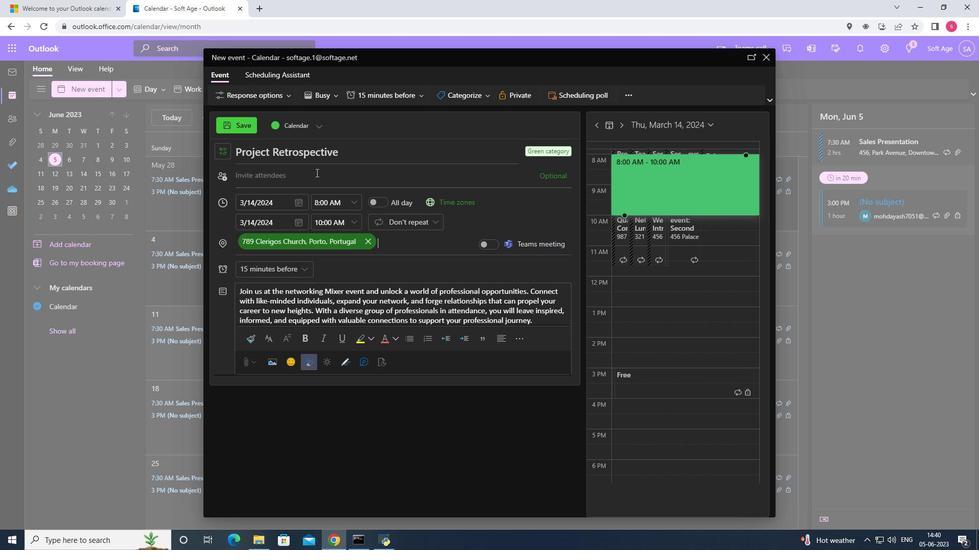 
Action: Key pressed softage.9<Key.shift>@
Screenshot: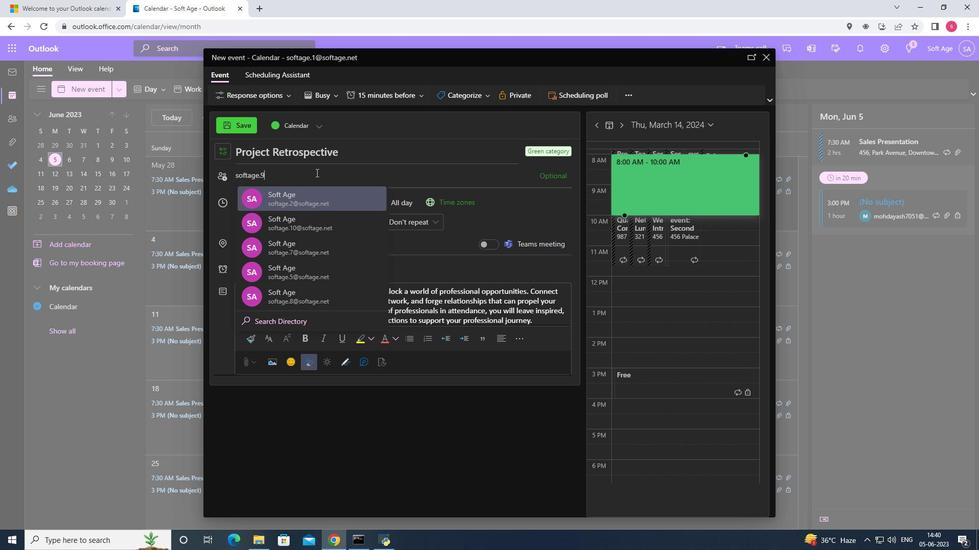 
Action: Mouse moved to (330, 191)
Screenshot: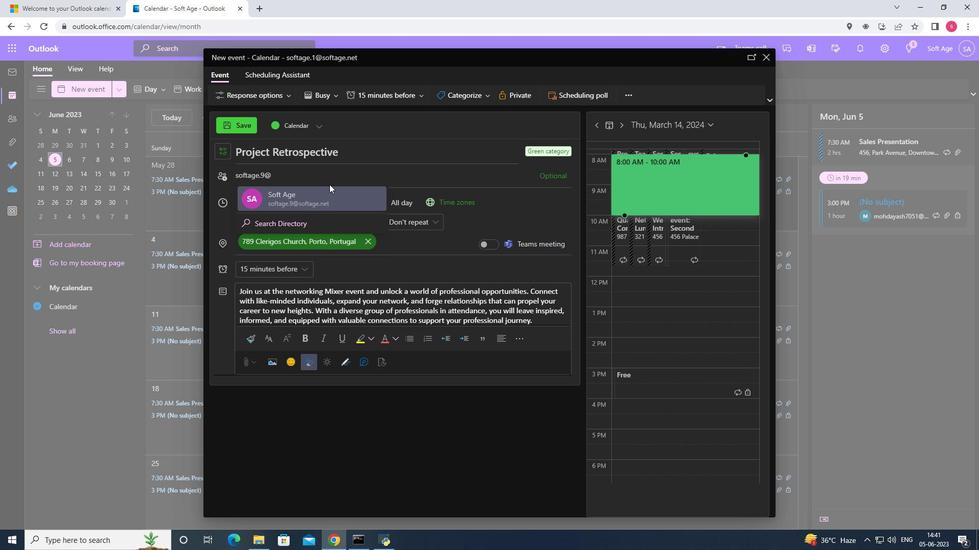 
Action: Mouse pressed left at (330, 191)
Screenshot: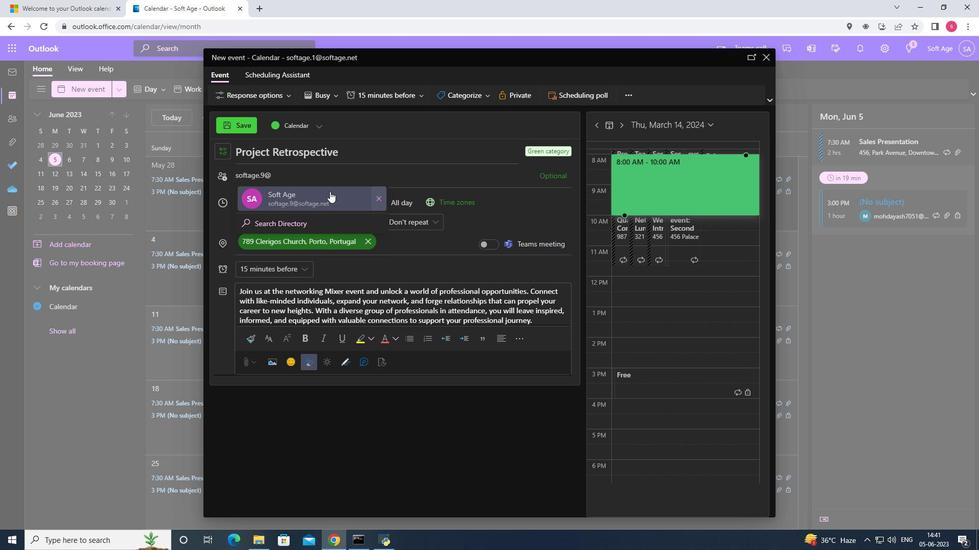 
Action: Key pressed softage.10<Key.shift>@
Screenshot: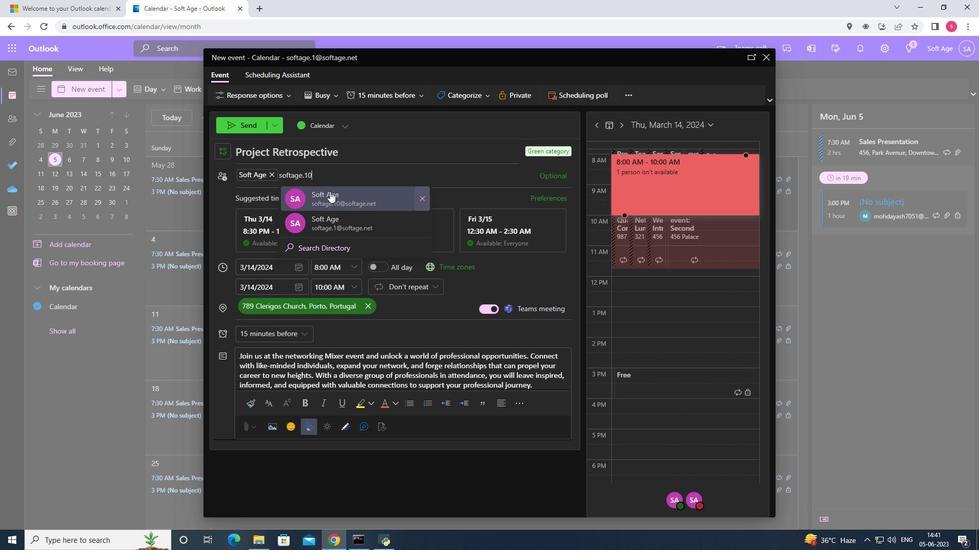 
Action: Mouse pressed left at (330, 191)
Screenshot: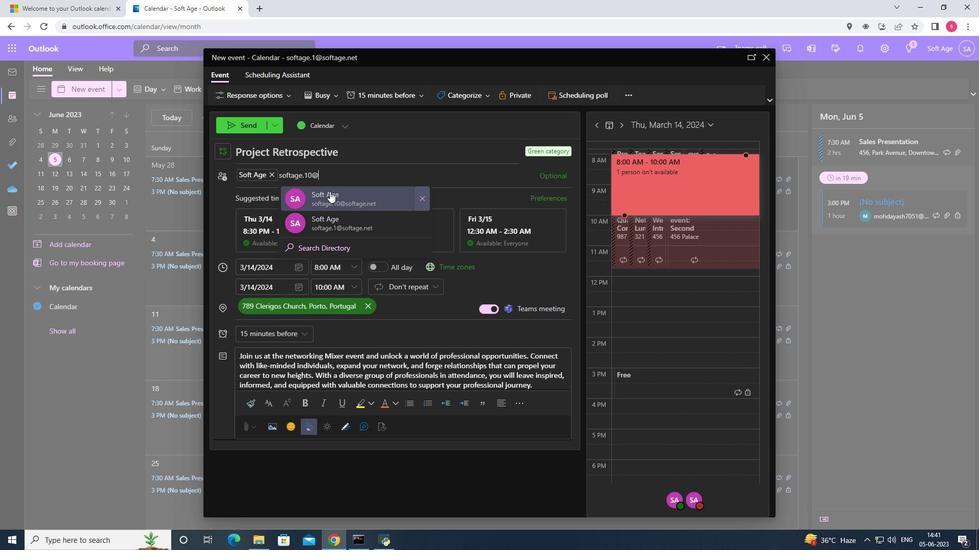 
Action: Mouse moved to (307, 330)
Screenshot: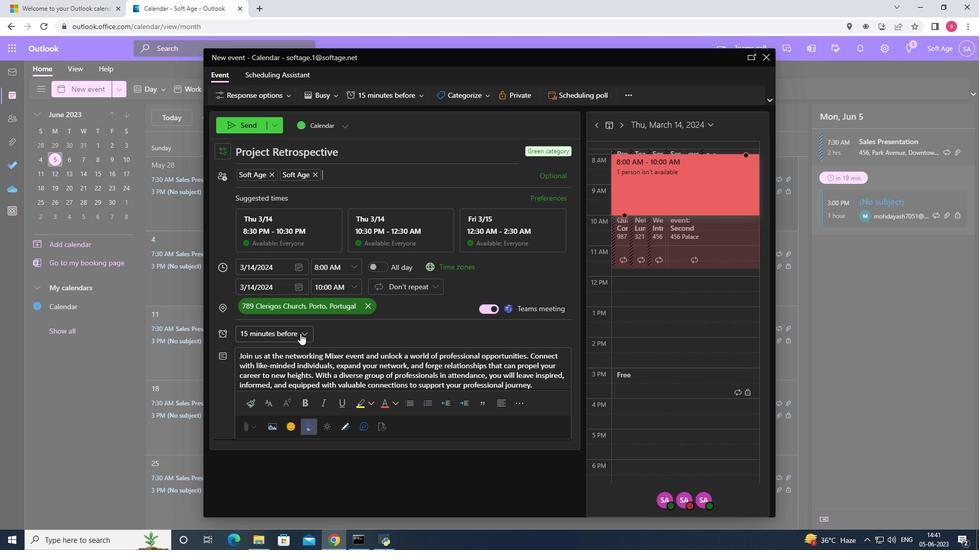 
Action: Mouse pressed left at (307, 330)
Screenshot: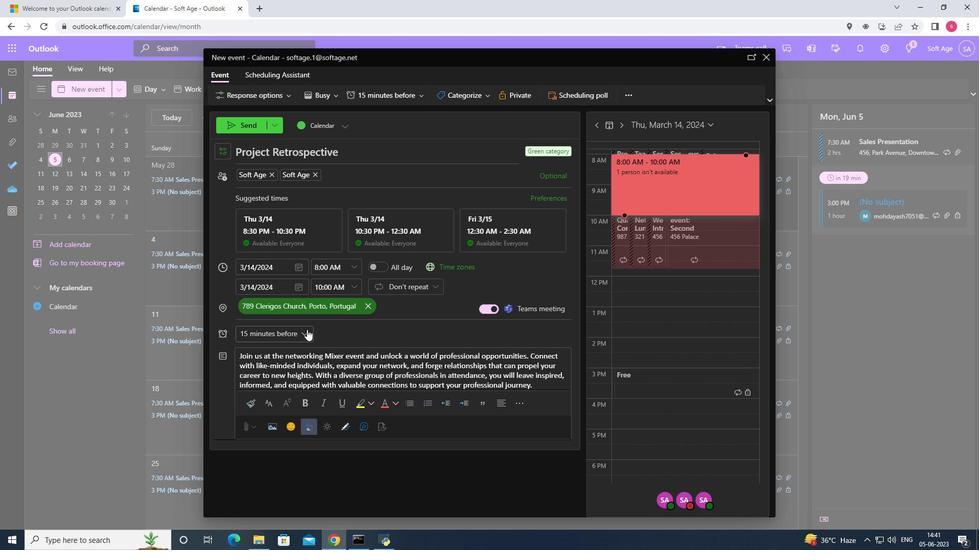 
Action: Mouse moved to (275, 224)
Screenshot: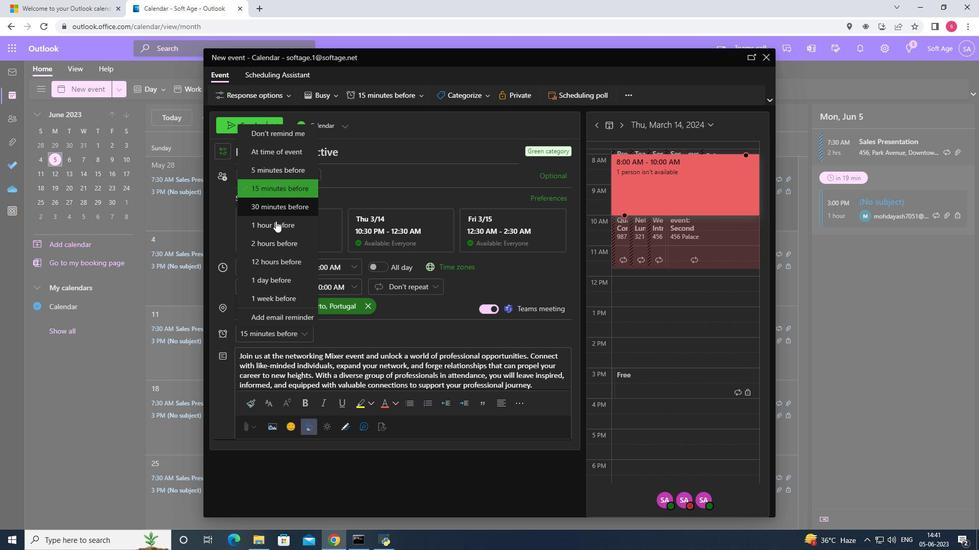
Action: Mouse pressed left at (275, 224)
Screenshot: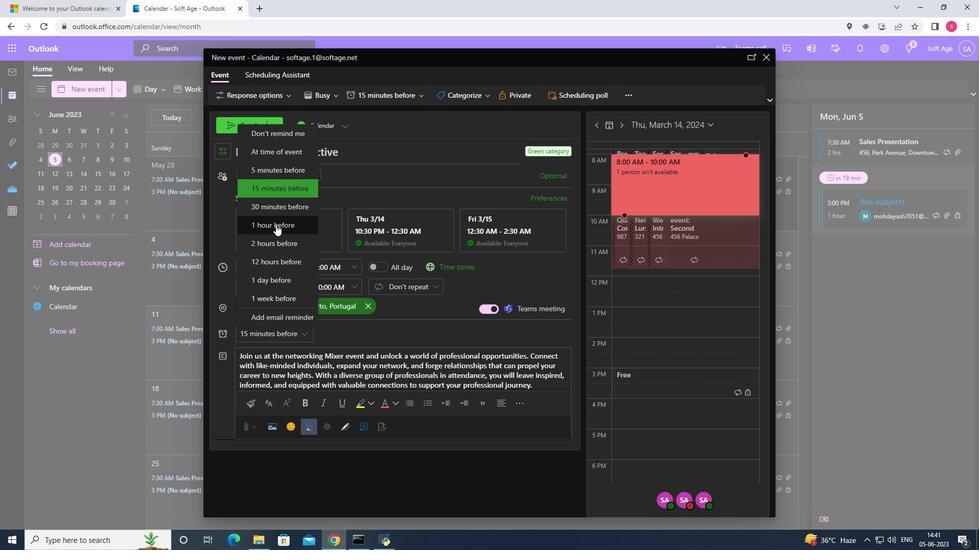 
Action: Mouse moved to (244, 129)
Screenshot: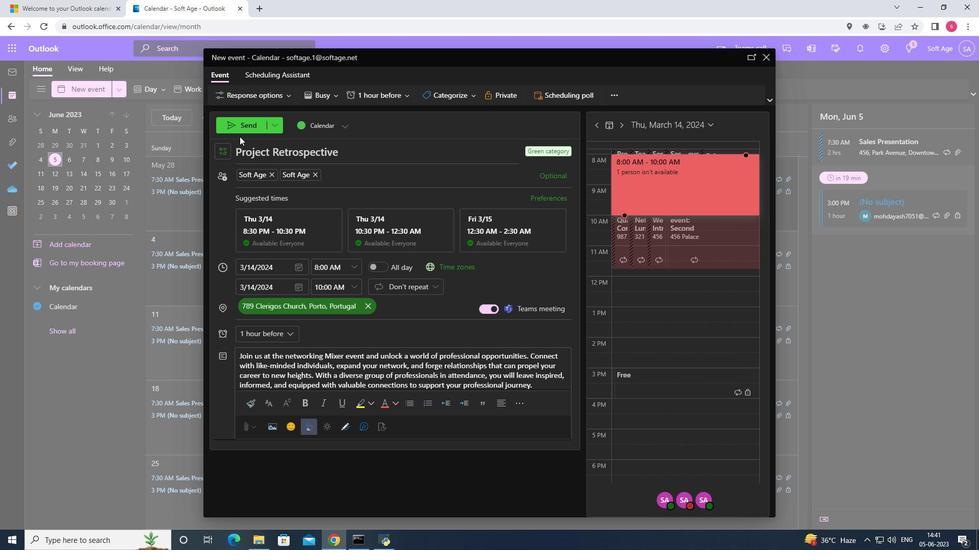 
Action: Mouse pressed left at (244, 129)
Screenshot: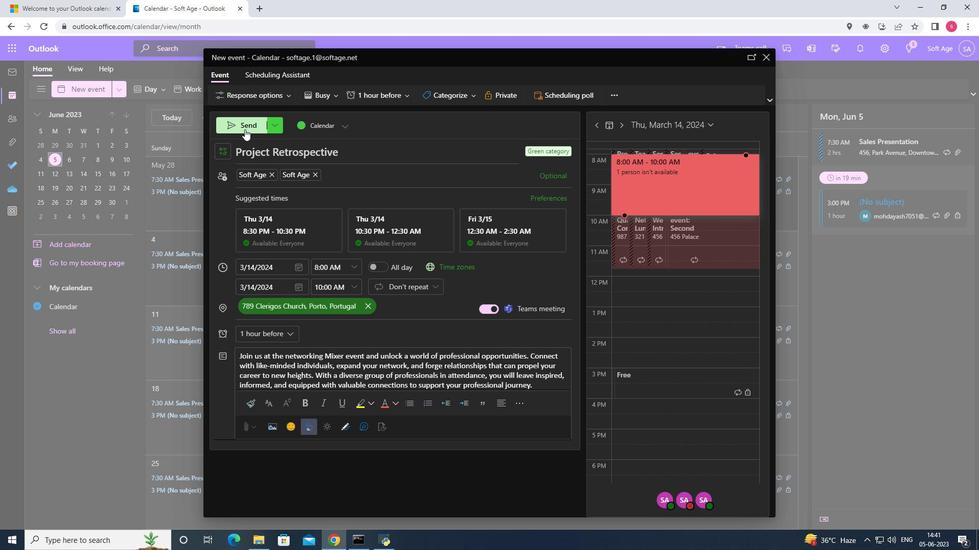 
